 Task: Look for space in Basavakalyān, India from 6th September, 2023 to 18th September, 2023 for 3 adults in price range Rs.6000 to Rs.12000. Place can be entire place with 2 bedrooms having 2 beds and 2 bathrooms. Property type can be house, flat, guest house, hotel. Booking option can be shelf check-in. Required host language is English.
Action: Mouse moved to (429, 90)
Screenshot: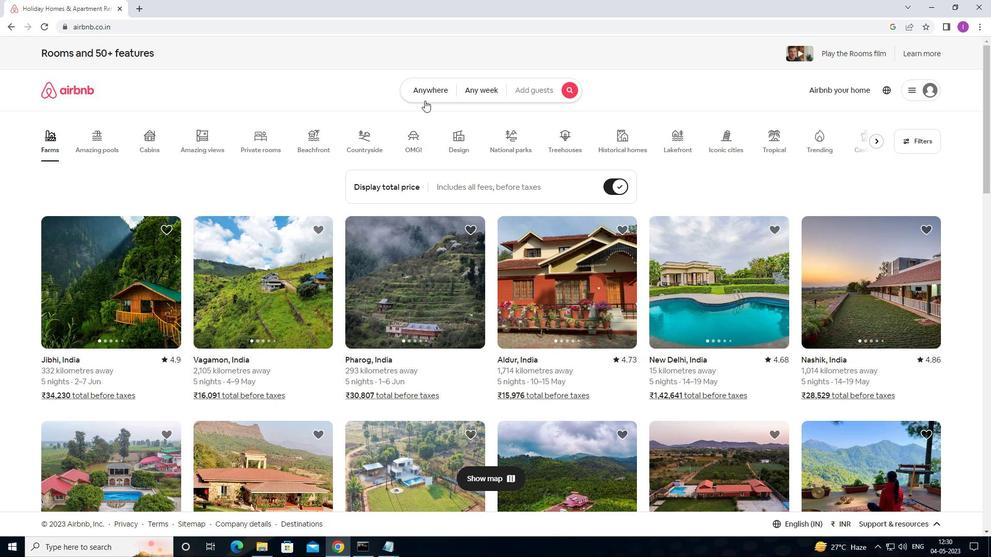 
Action: Mouse pressed left at (429, 90)
Screenshot: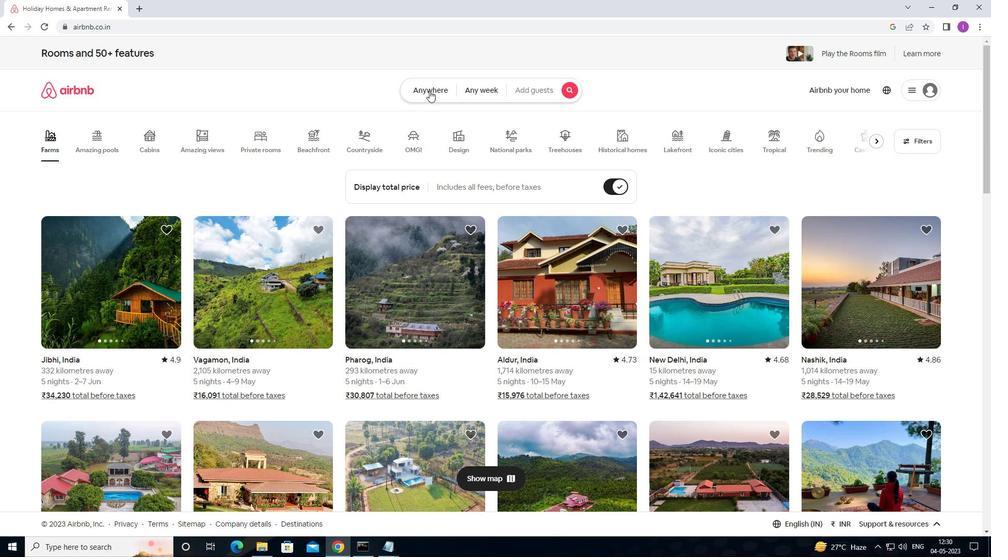 
Action: Mouse moved to (353, 129)
Screenshot: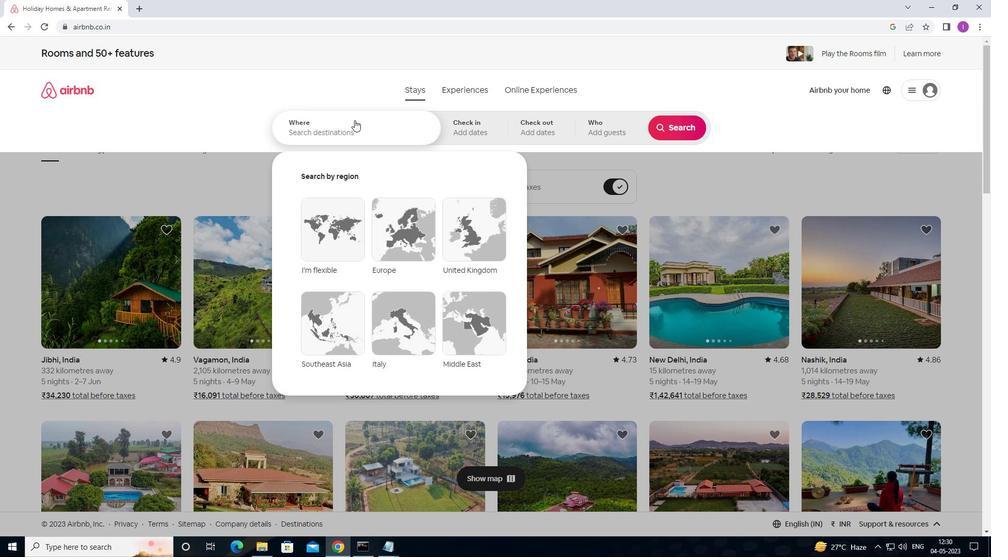 
Action: Mouse pressed left at (353, 129)
Screenshot: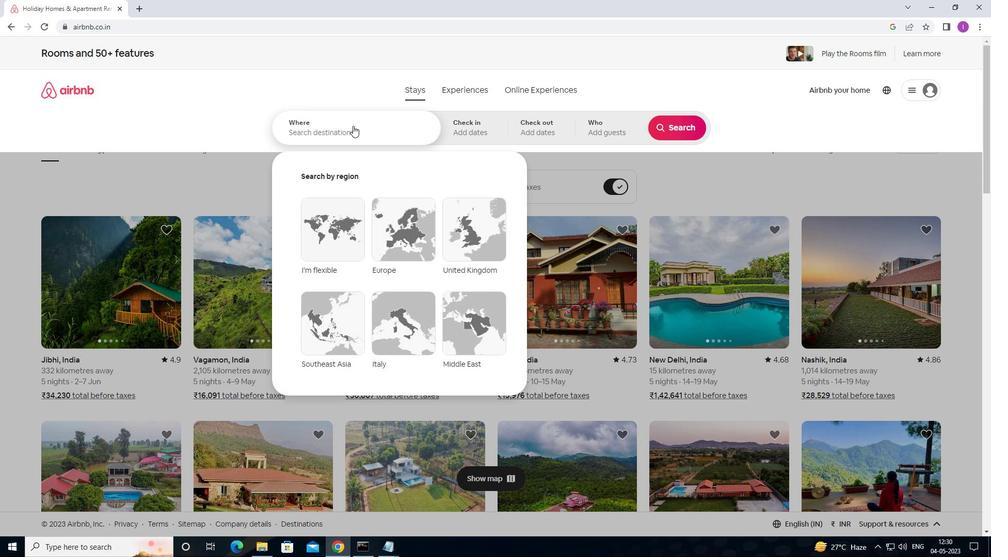 
Action: Mouse moved to (463, 130)
Screenshot: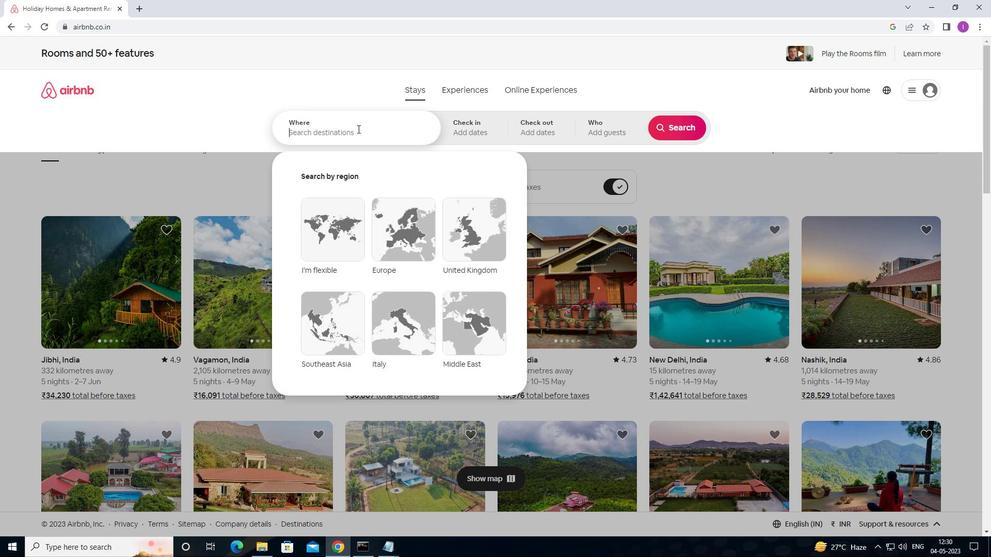 
Action: Key pressed <Key.shift>BASAVAKALYAN,
Screenshot: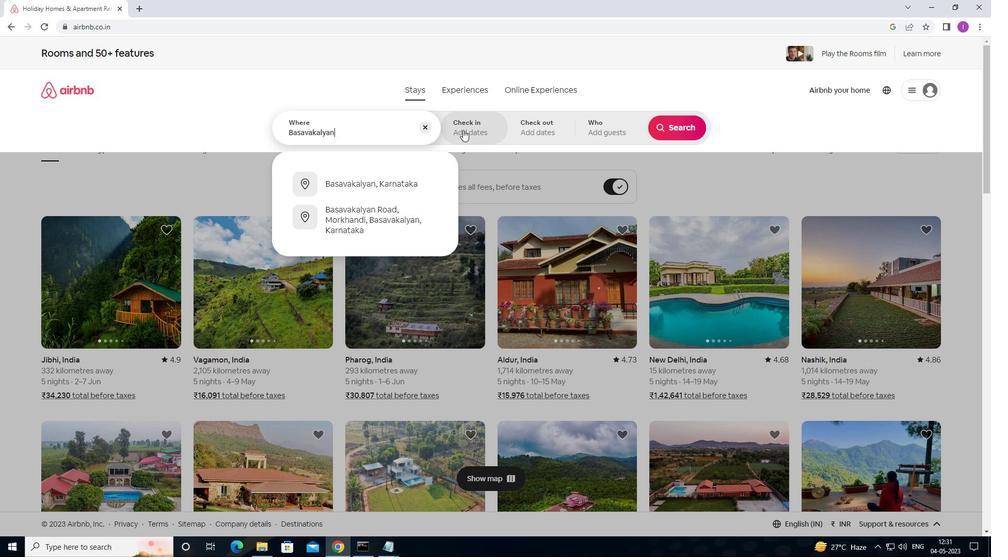 
Action: Mouse moved to (464, 129)
Screenshot: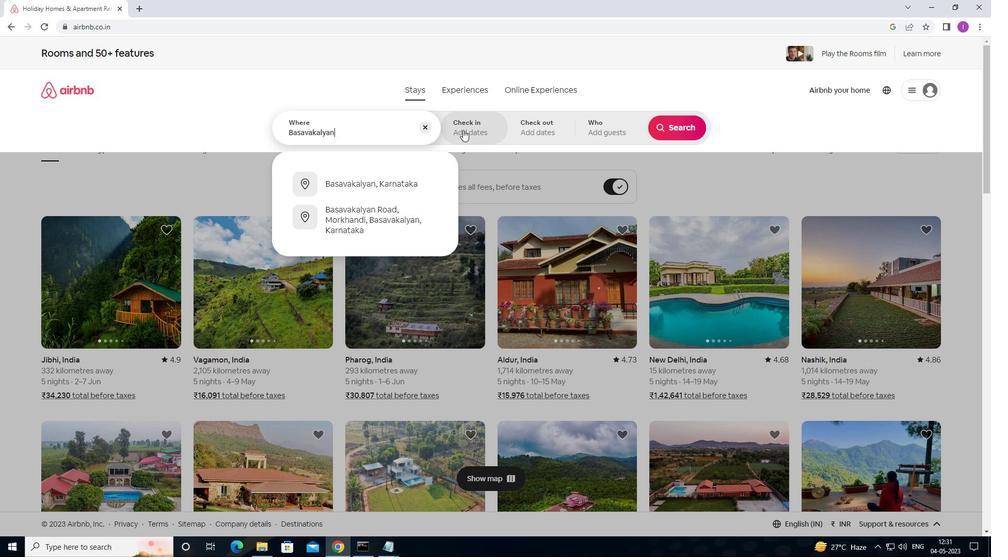 
Action: Key pressed <Key.shift>INDIA
Screenshot: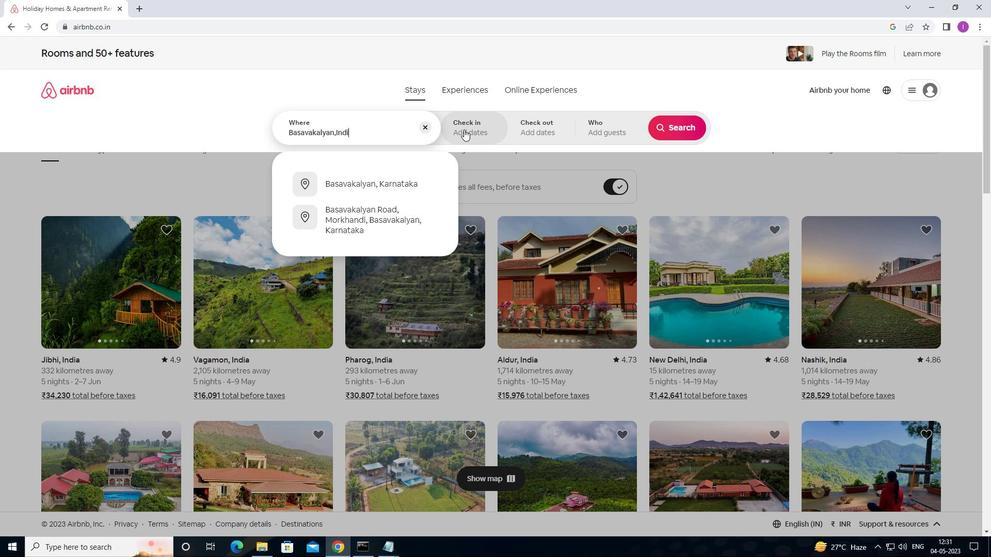 
Action: Mouse moved to (465, 129)
Screenshot: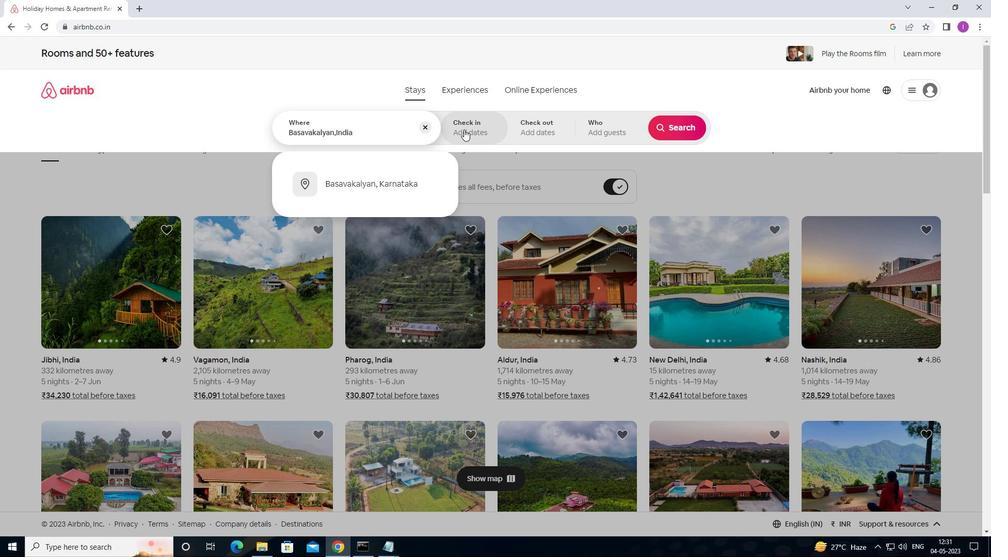 
Action: Mouse pressed left at (465, 129)
Screenshot: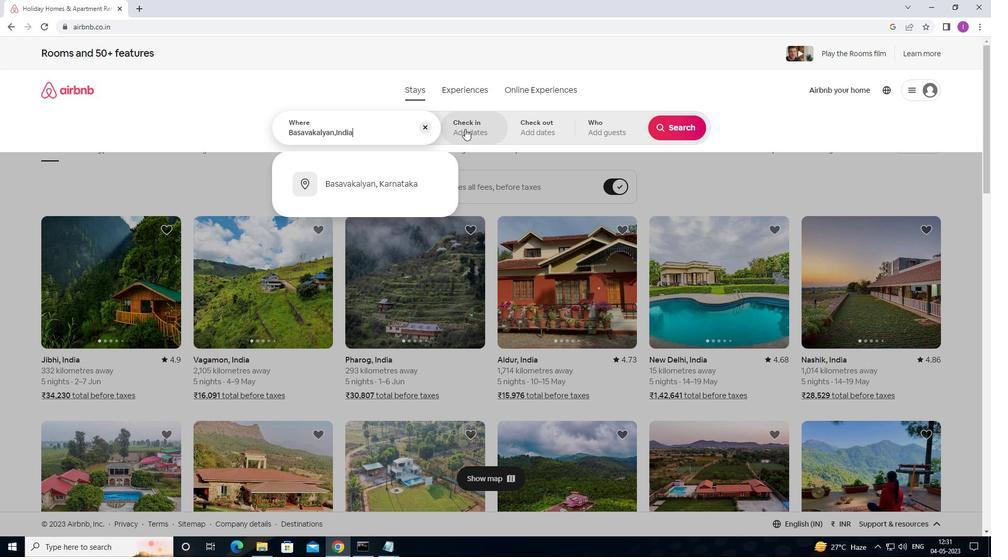 
Action: Mouse moved to (678, 212)
Screenshot: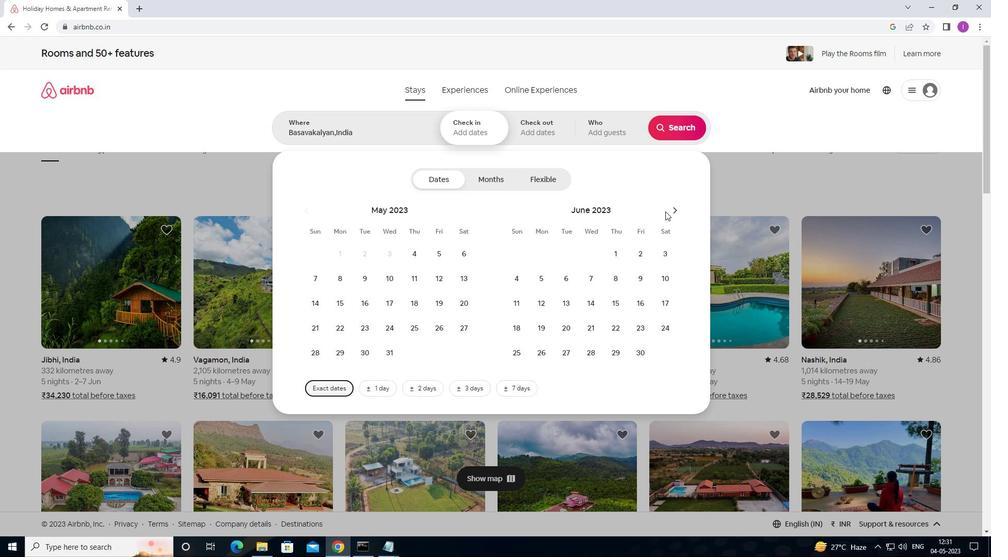 
Action: Mouse pressed left at (678, 212)
Screenshot: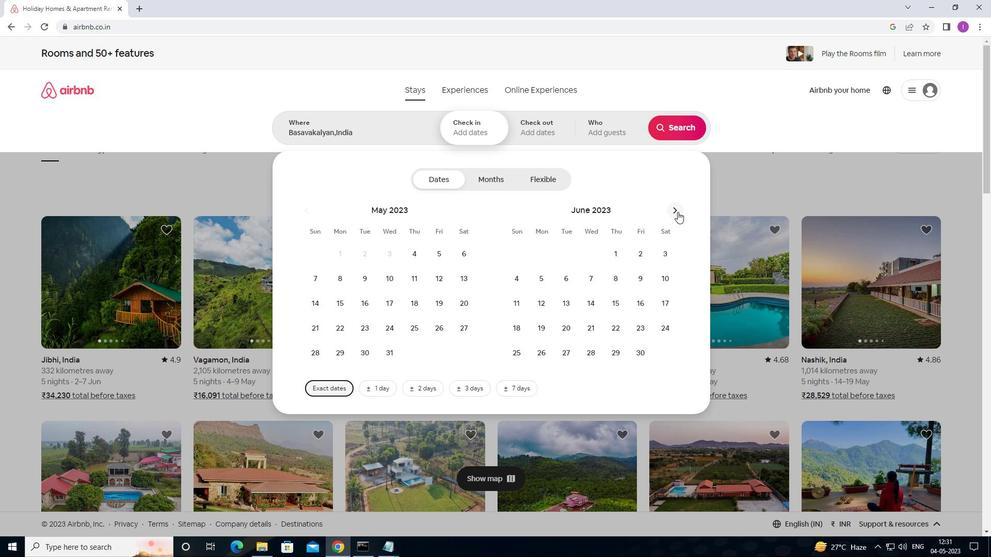
Action: Mouse pressed left at (678, 212)
Screenshot: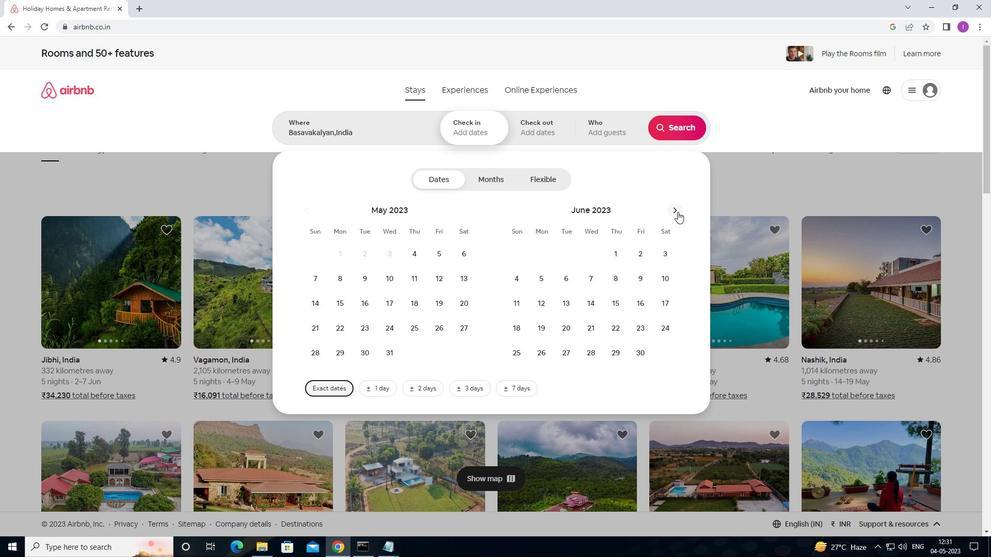 
Action: Mouse pressed left at (678, 212)
Screenshot: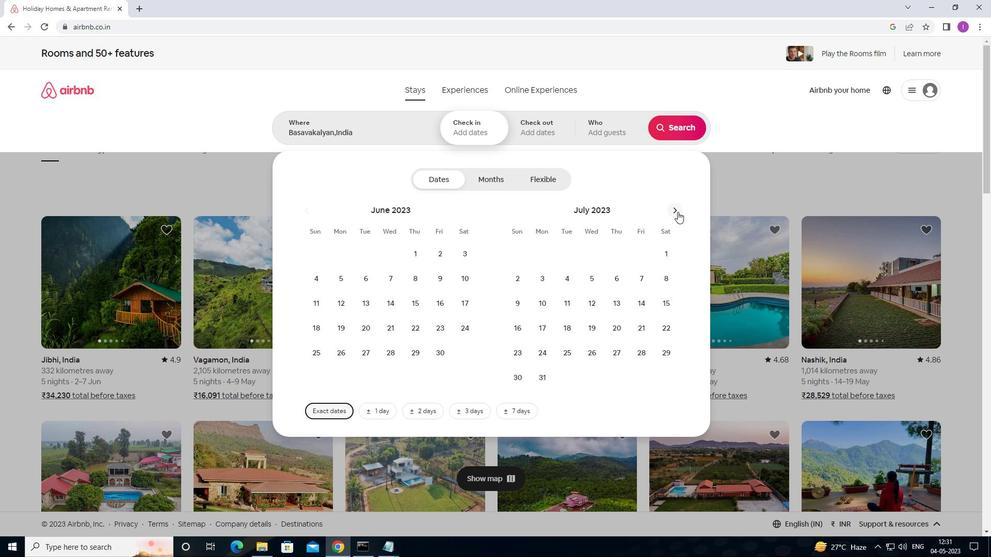 
Action: Mouse moved to (595, 285)
Screenshot: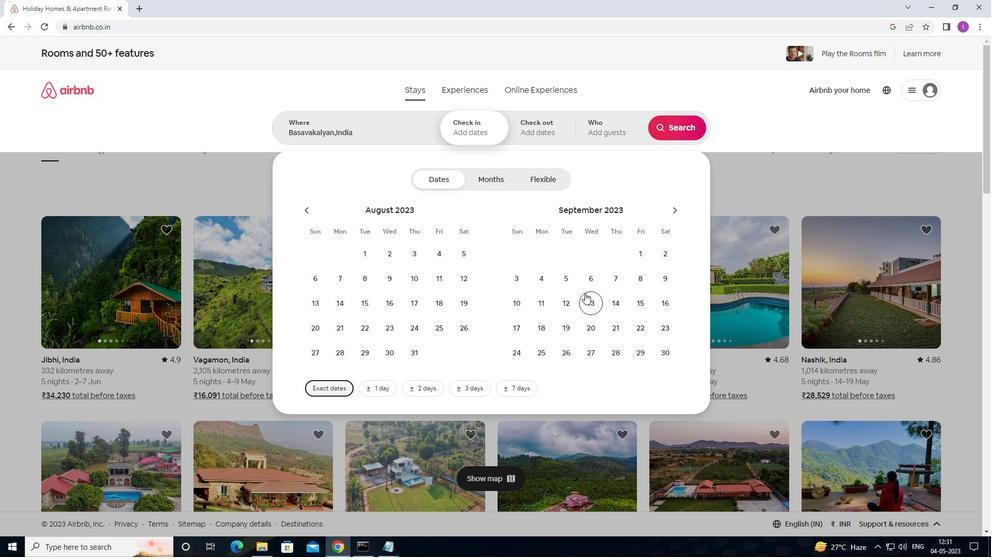 
Action: Mouse pressed left at (595, 285)
Screenshot: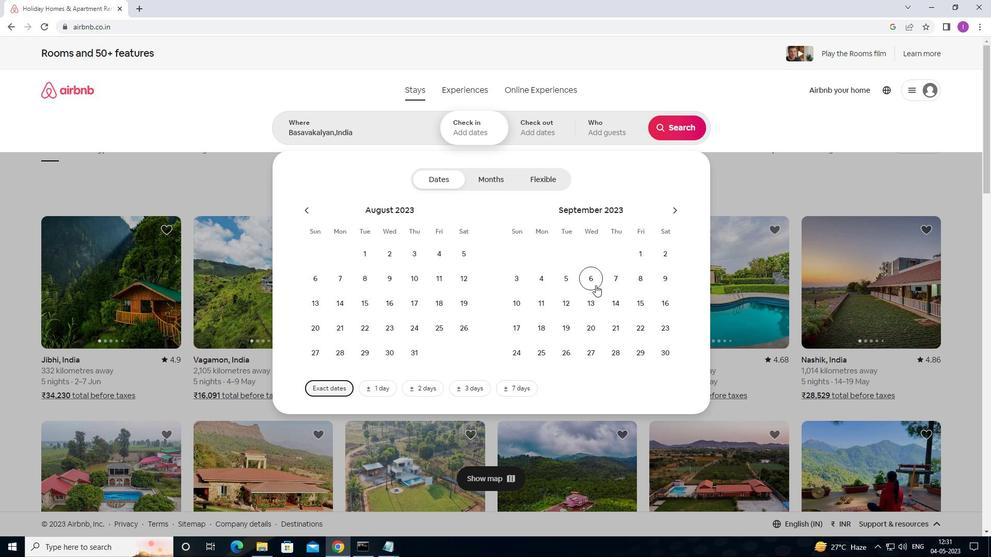 
Action: Mouse moved to (544, 332)
Screenshot: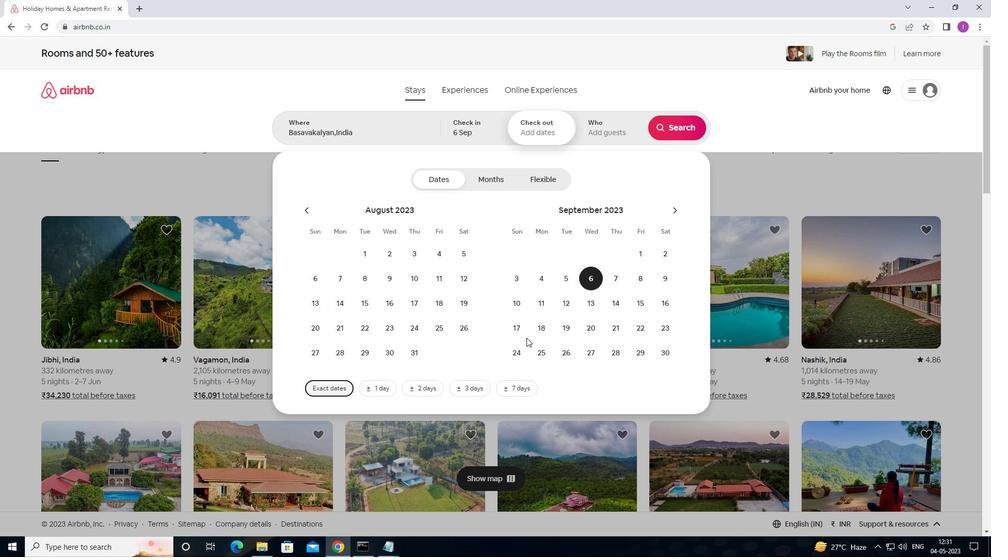 
Action: Mouse pressed left at (544, 332)
Screenshot: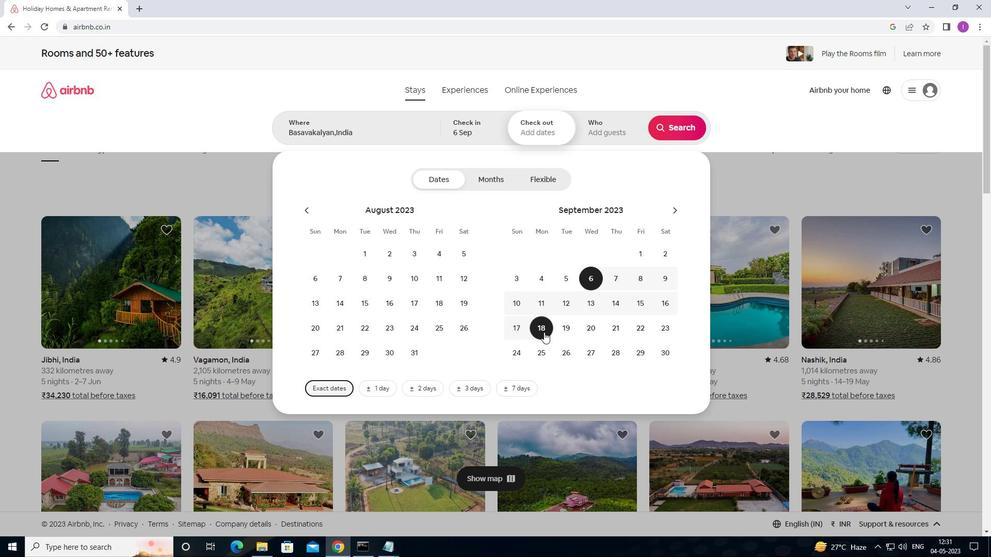 
Action: Mouse moved to (631, 129)
Screenshot: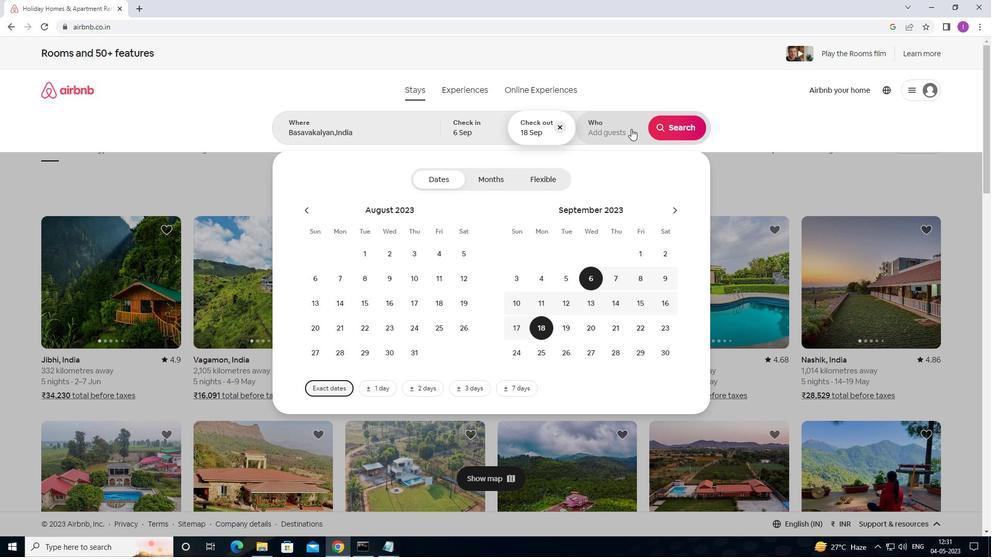 
Action: Mouse pressed left at (631, 129)
Screenshot: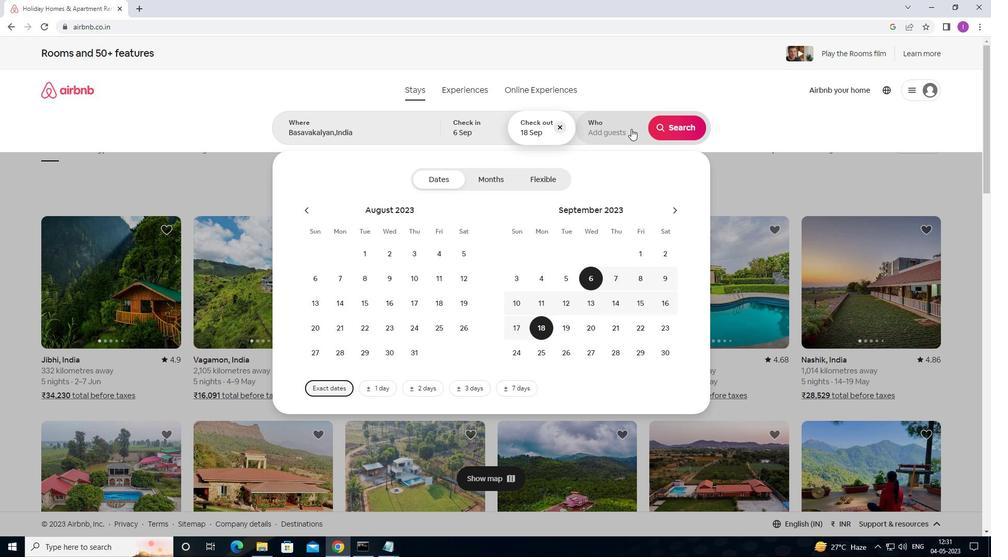 
Action: Mouse moved to (684, 175)
Screenshot: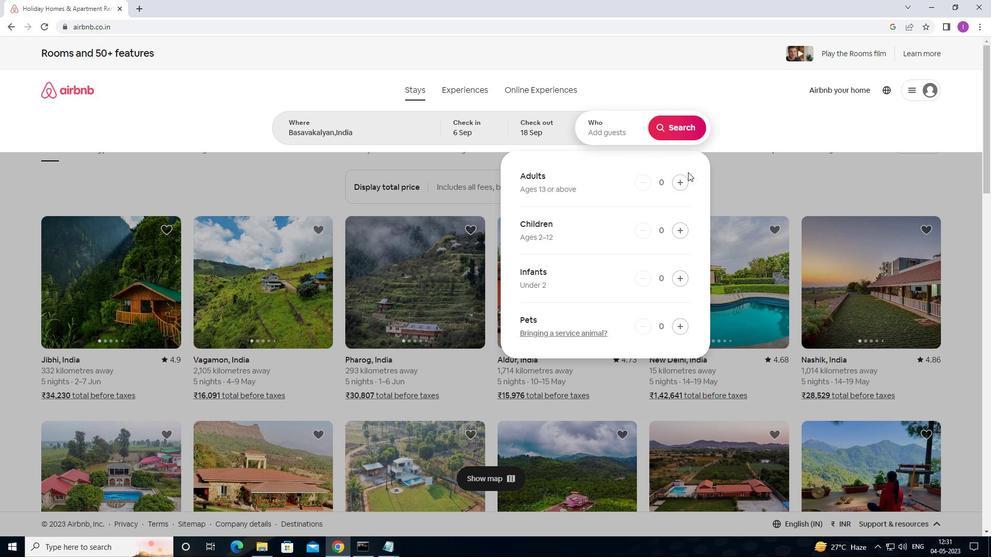 
Action: Mouse pressed left at (684, 175)
Screenshot: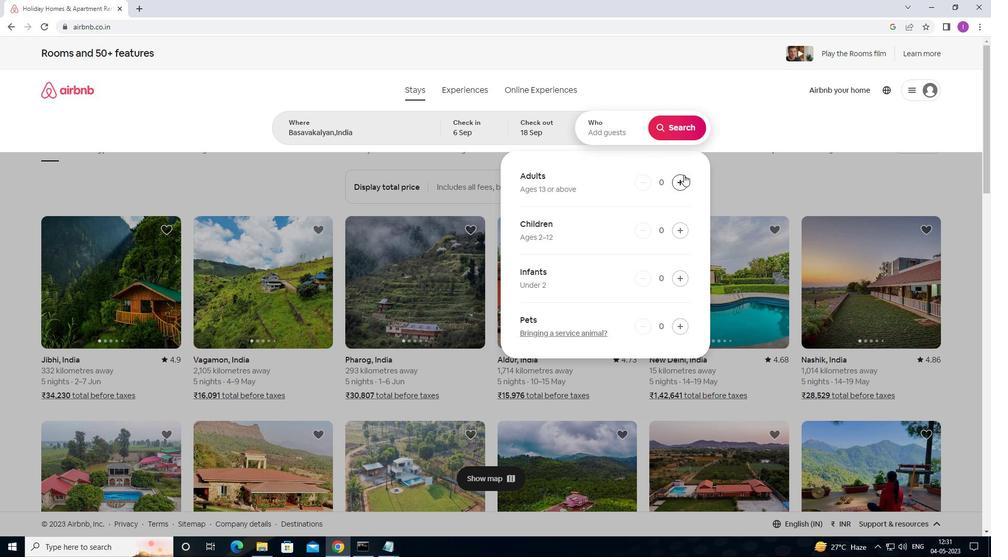 
Action: Mouse pressed left at (684, 175)
Screenshot: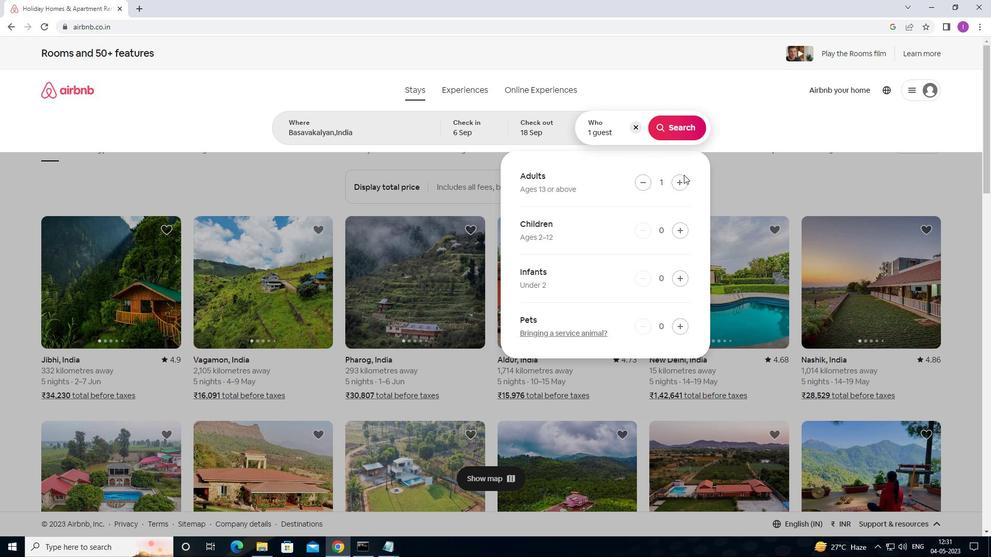 
Action: Mouse moved to (678, 182)
Screenshot: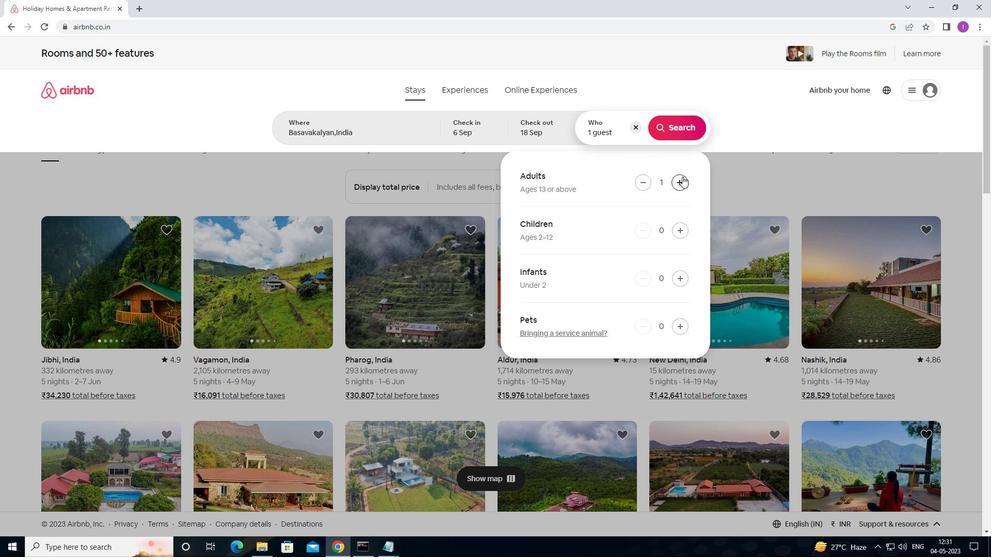 
Action: Mouse pressed left at (678, 182)
Screenshot: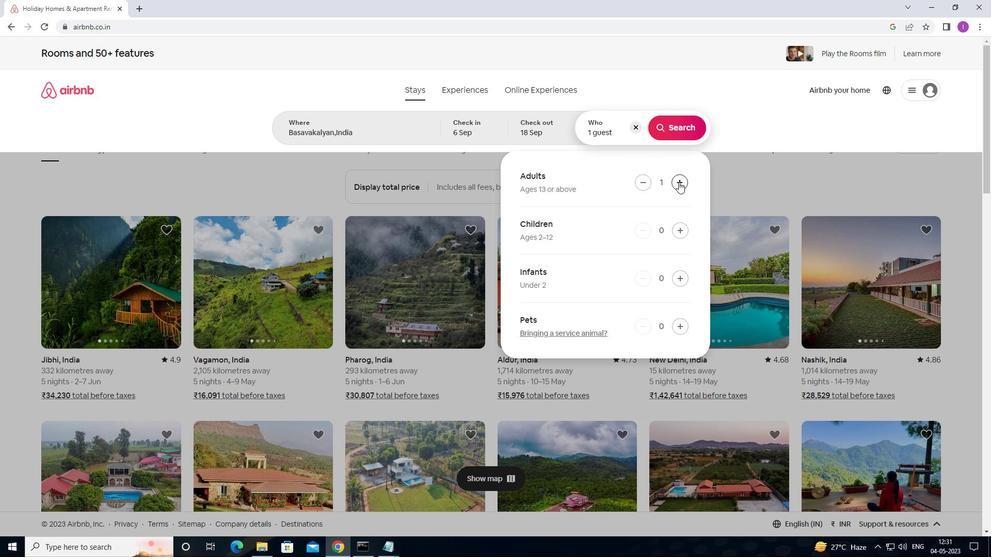 
Action: Mouse pressed left at (678, 182)
Screenshot: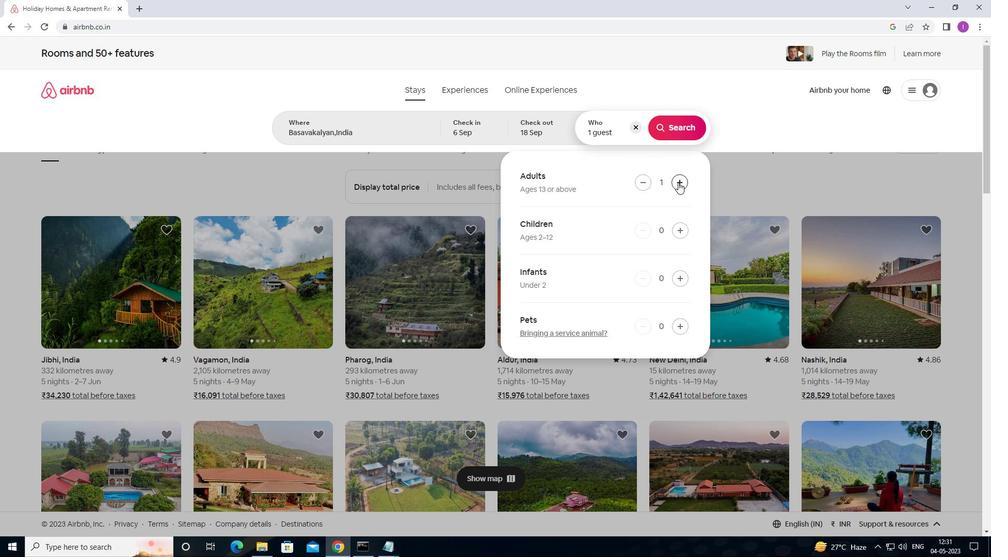 
Action: Mouse moved to (686, 134)
Screenshot: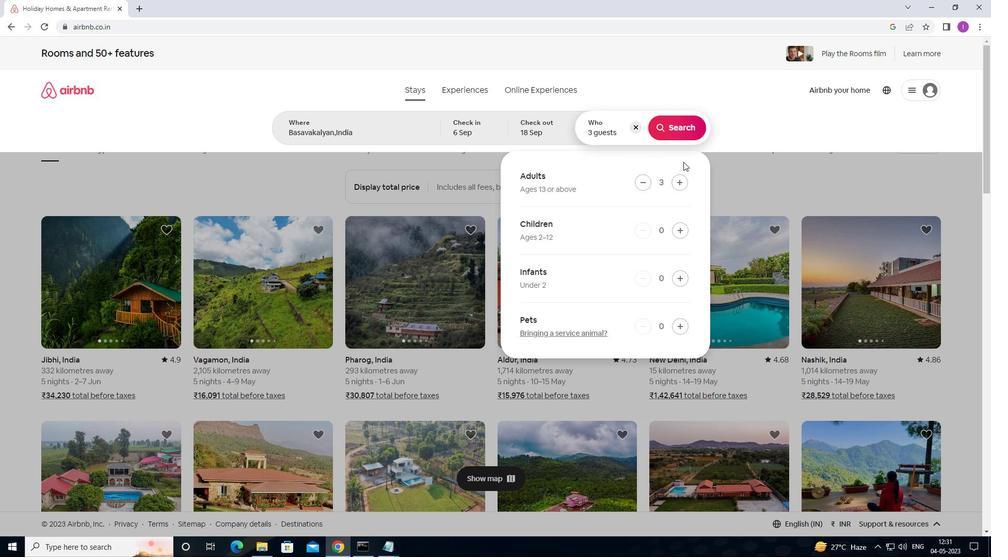 
Action: Mouse pressed left at (686, 134)
Screenshot: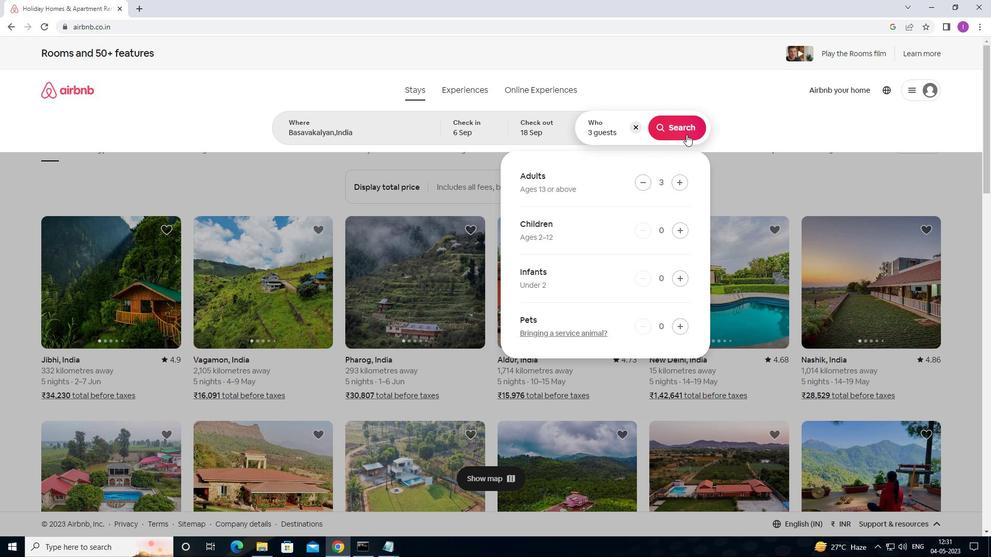
Action: Mouse moved to (952, 98)
Screenshot: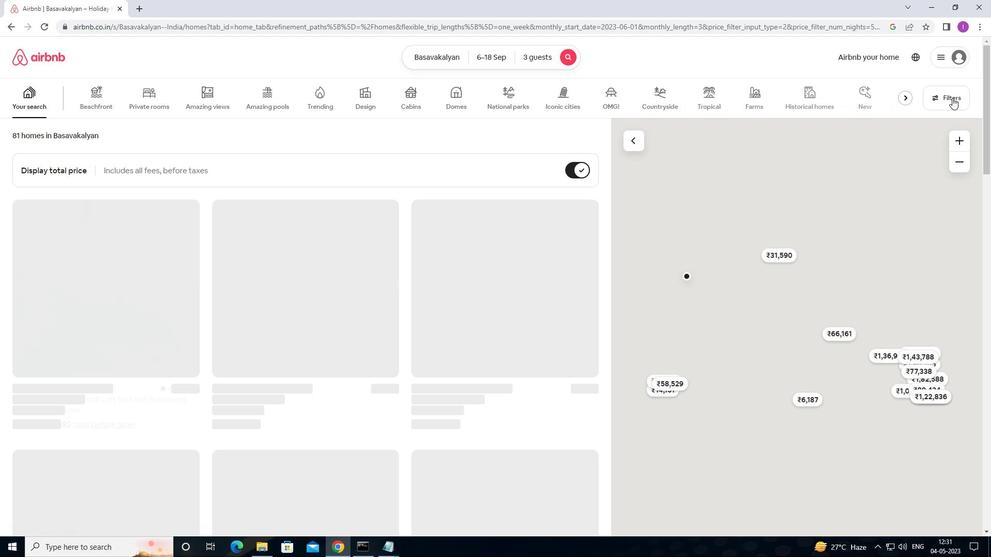 
Action: Mouse pressed left at (952, 98)
Screenshot: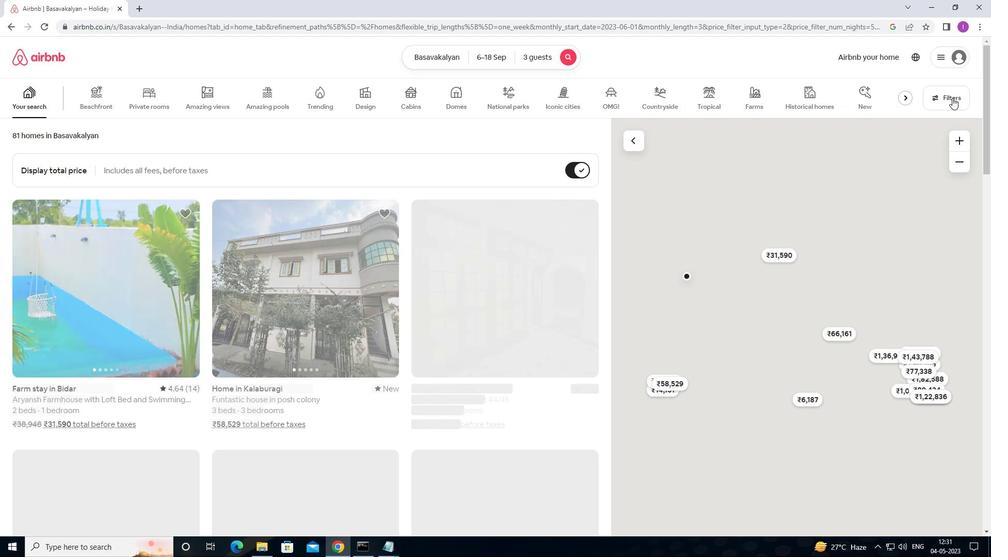 
Action: Mouse moved to (380, 225)
Screenshot: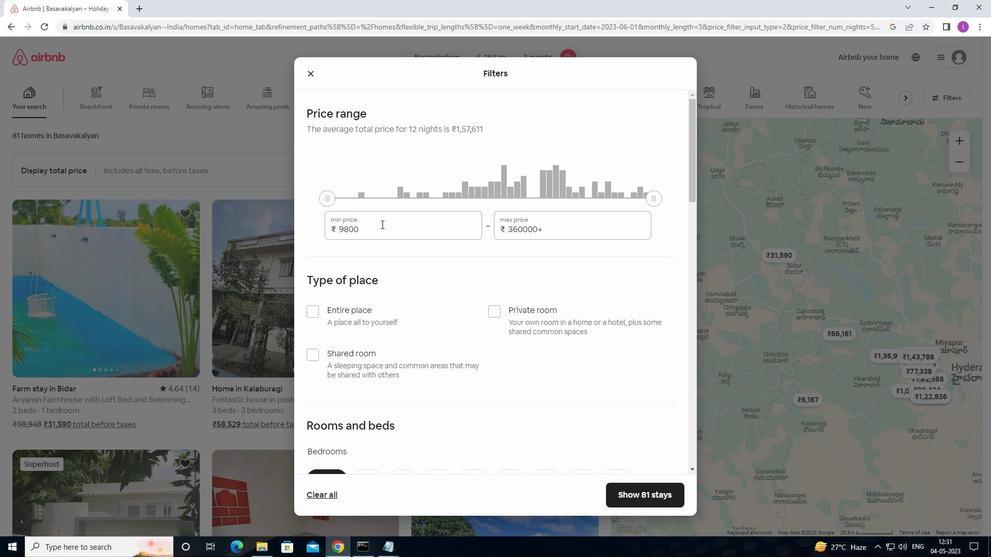 
Action: Mouse pressed left at (380, 225)
Screenshot: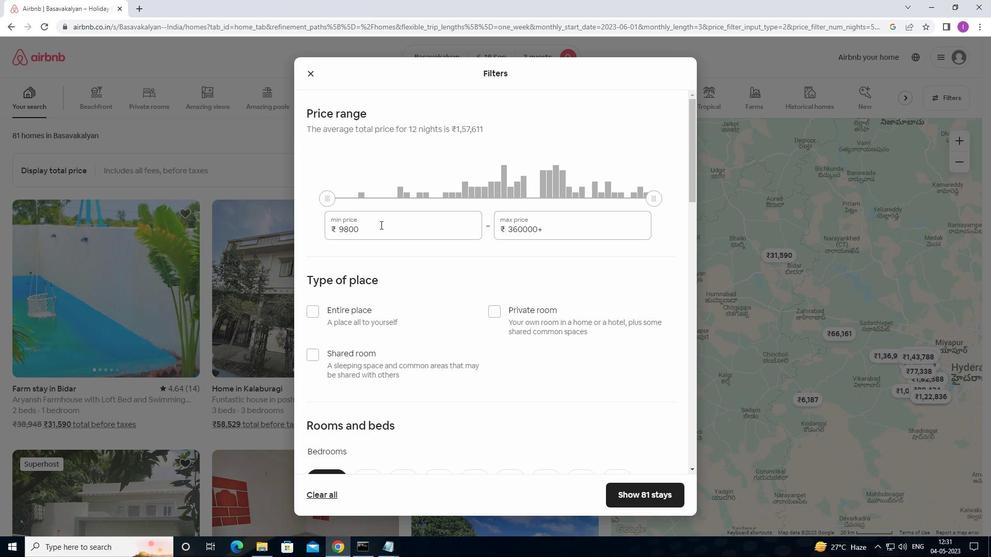
Action: Mouse moved to (388, 255)
Screenshot: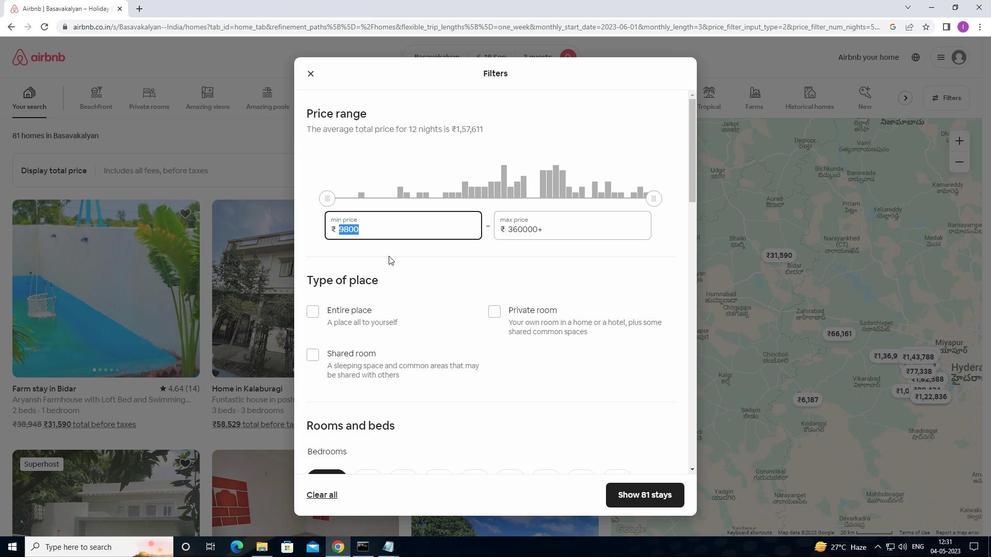 
Action: Key pressed 6000
Screenshot: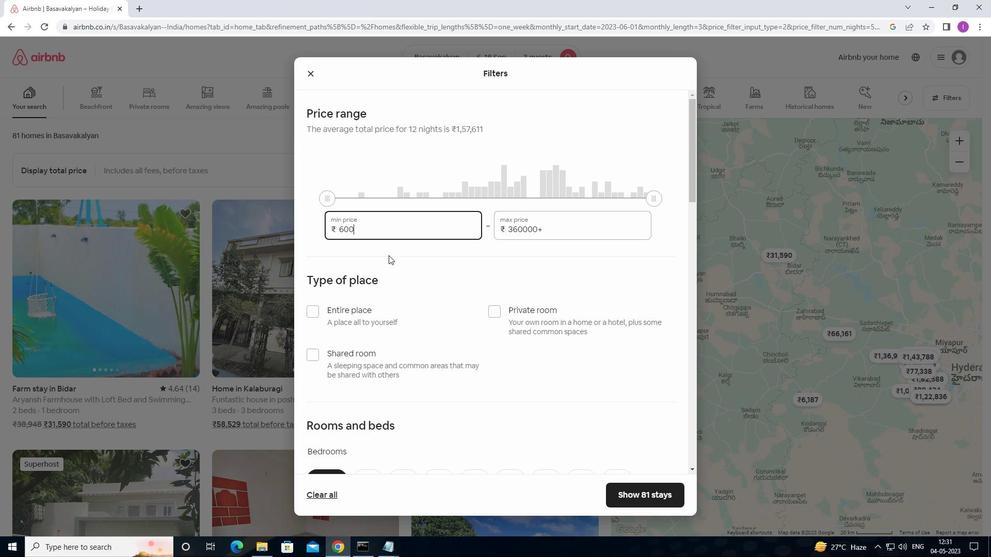 
Action: Mouse moved to (570, 229)
Screenshot: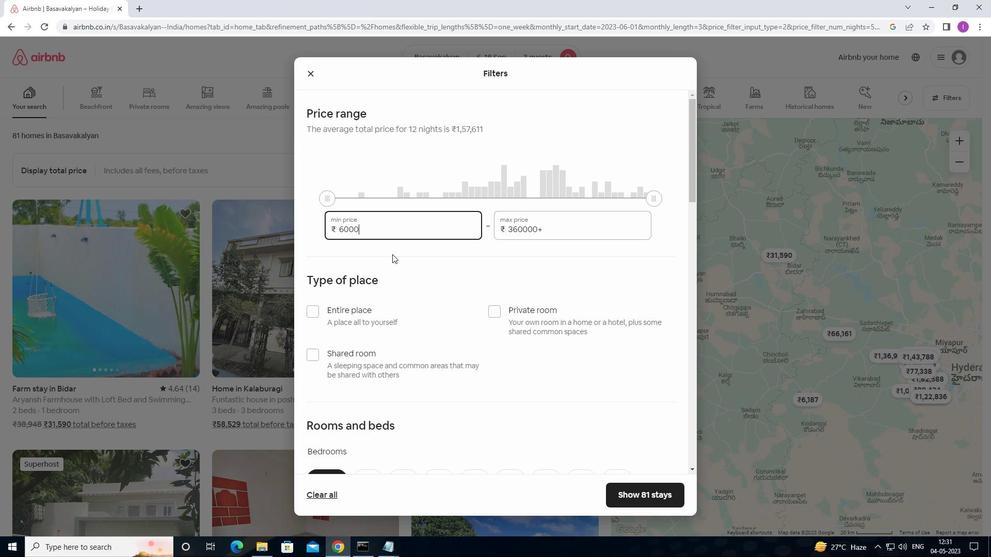 
Action: Mouse pressed left at (570, 229)
Screenshot: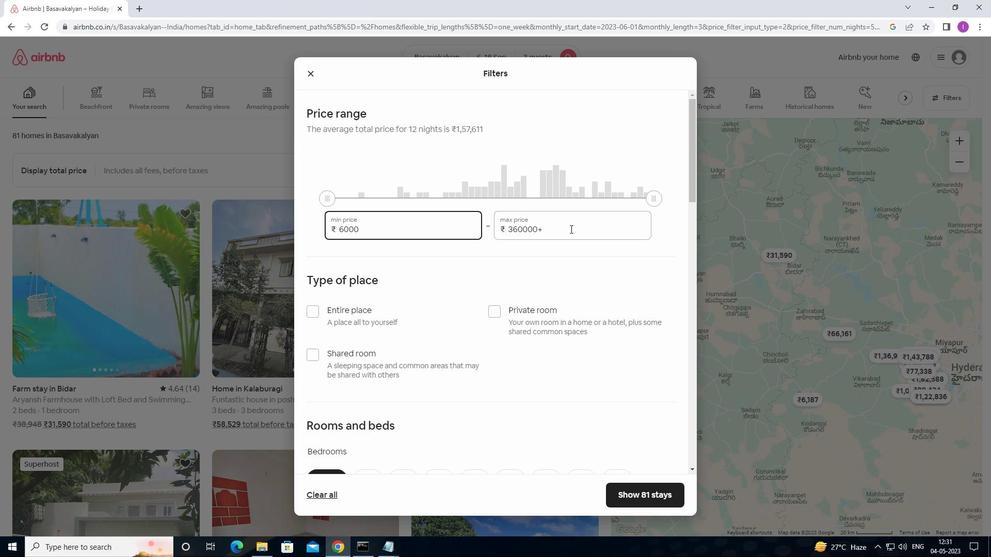 
Action: Mouse moved to (544, 222)
Screenshot: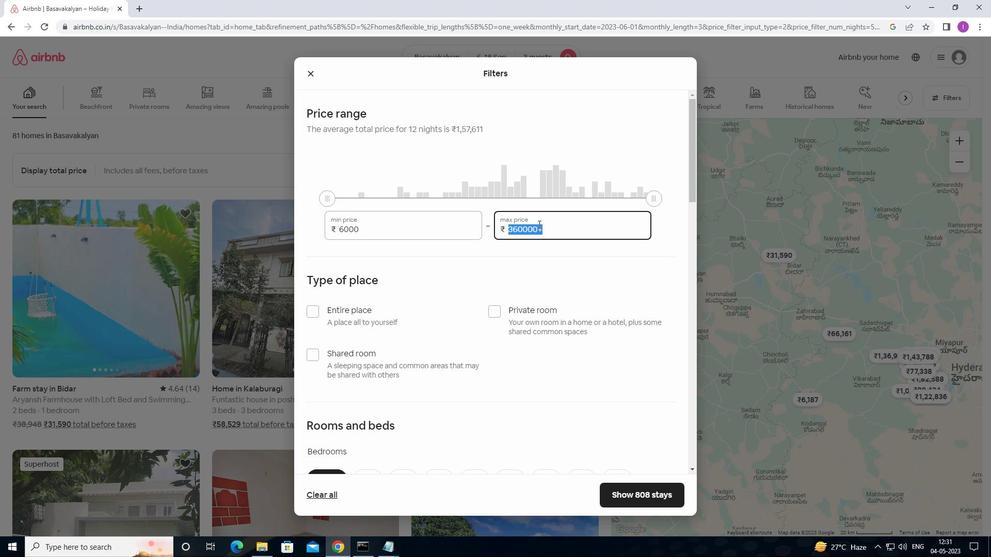 
Action: Key pressed 12
Screenshot: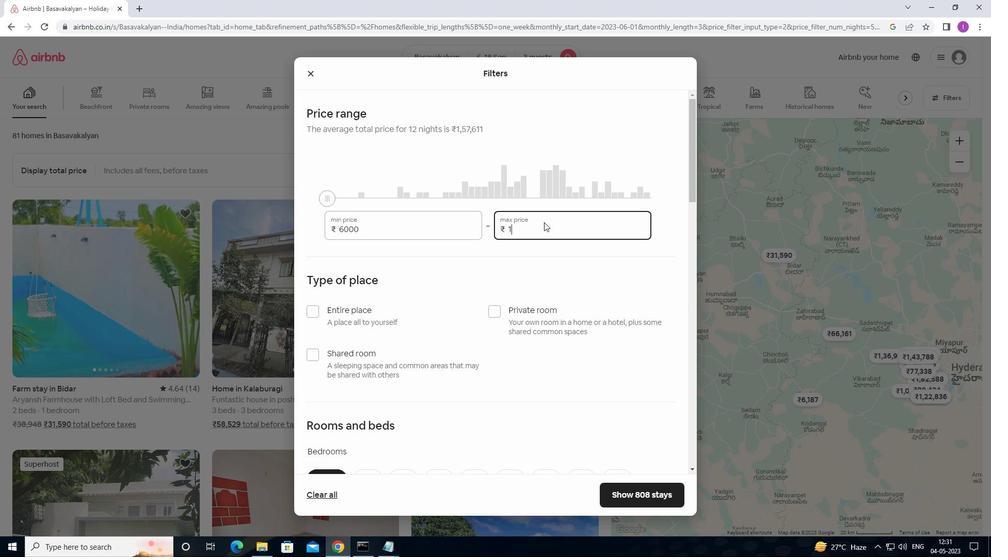 
Action: Mouse moved to (544, 224)
Screenshot: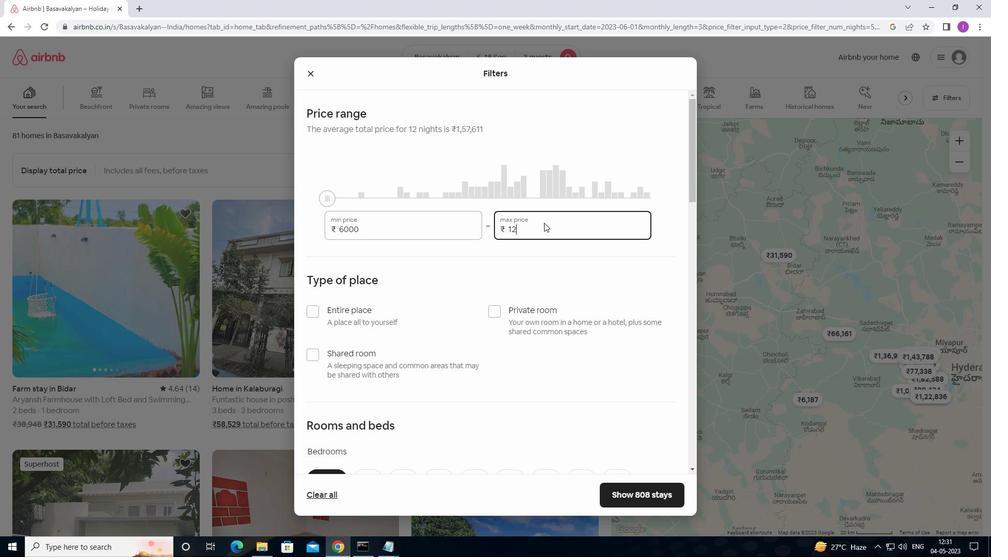 
Action: Key pressed 0
Screenshot: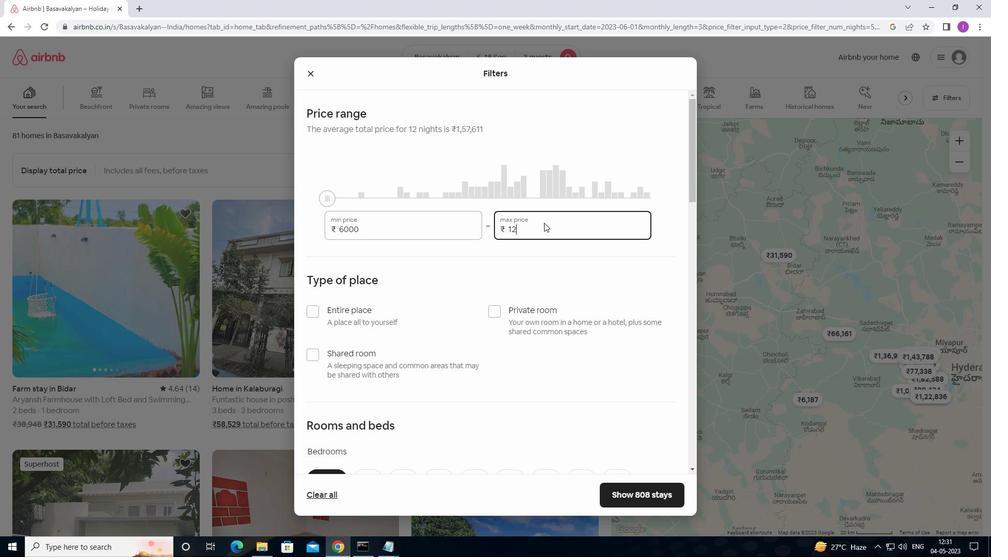 
Action: Mouse moved to (544, 225)
Screenshot: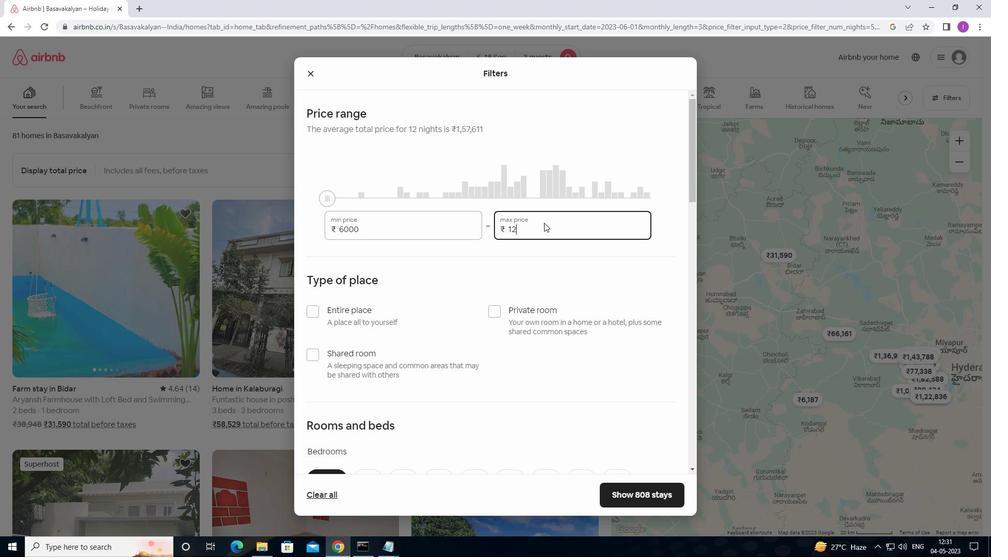 
Action: Key pressed 000
Screenshot: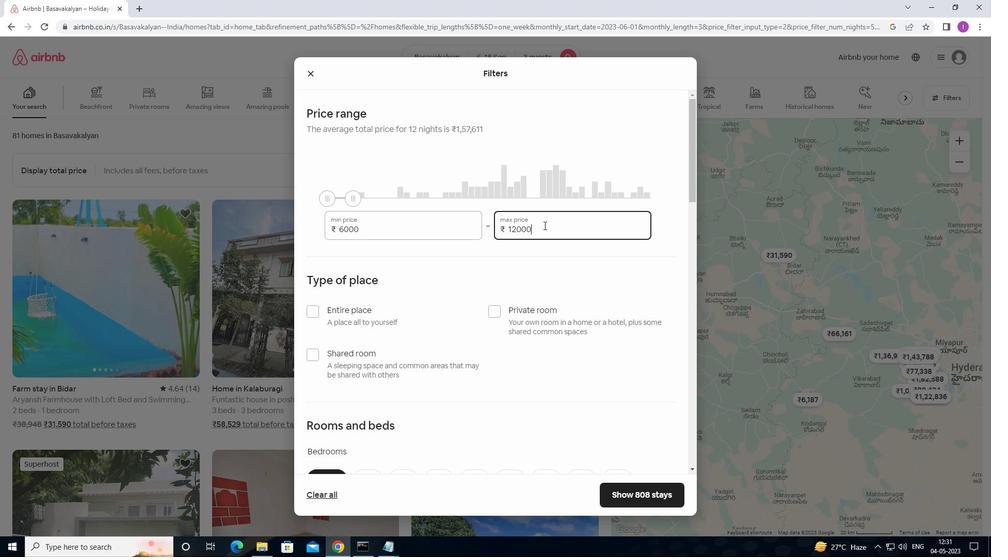 
Action: Mouse moved to (544, 229)
Screenshot: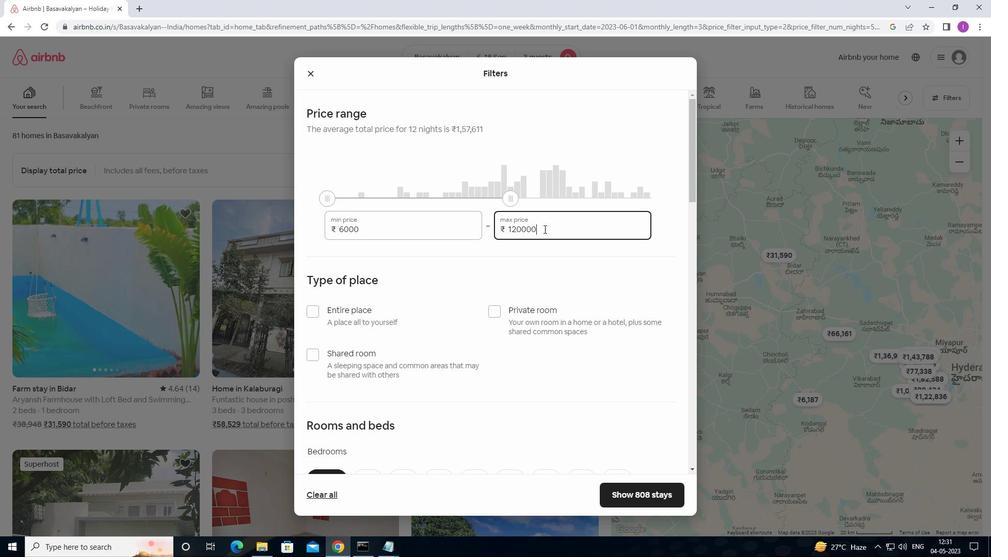 
Action: Key pressed <Key.backspace>
Screenshot: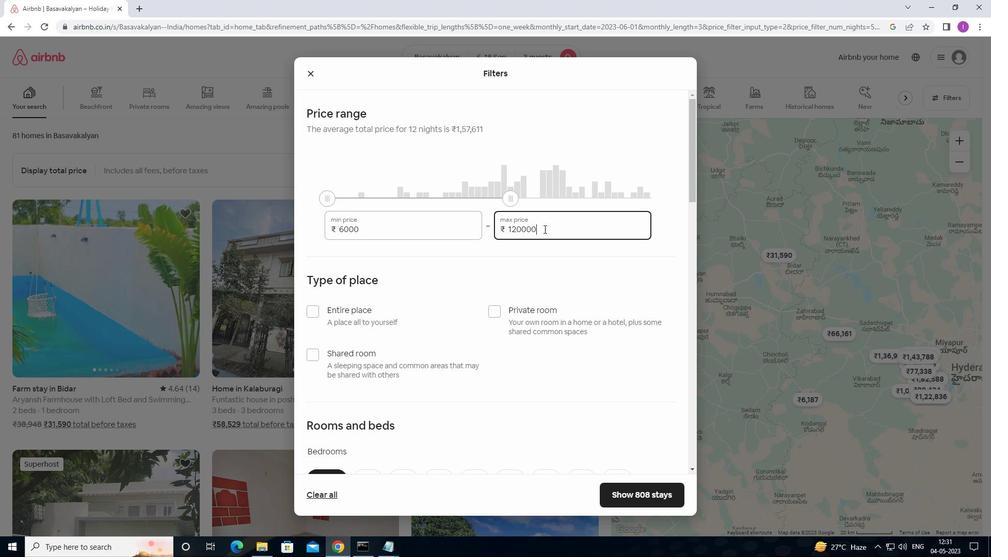 
Action: Mouse moved to (479, 301)
Screenshot: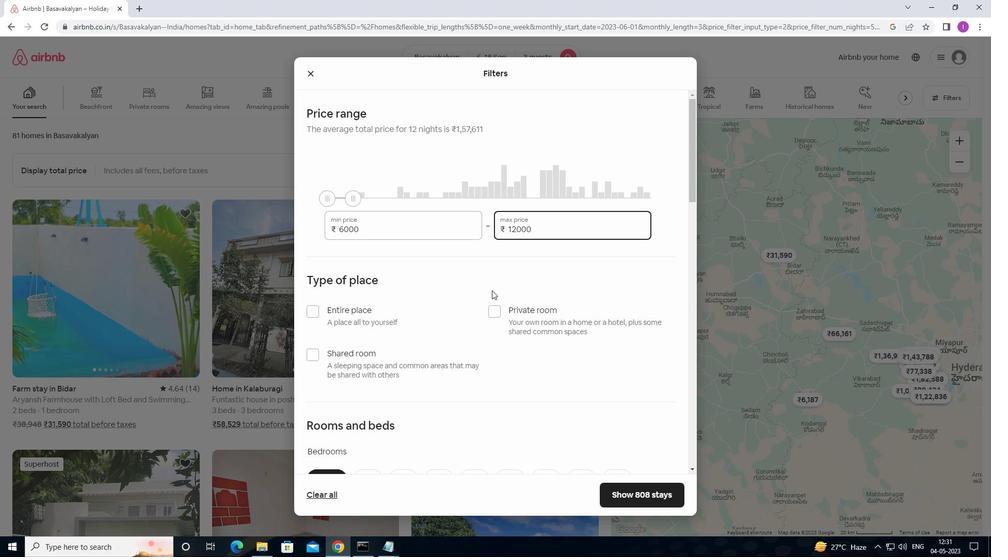
Action: Mouse scrolled (479, 300) with delta (0, 0)
Screenshot: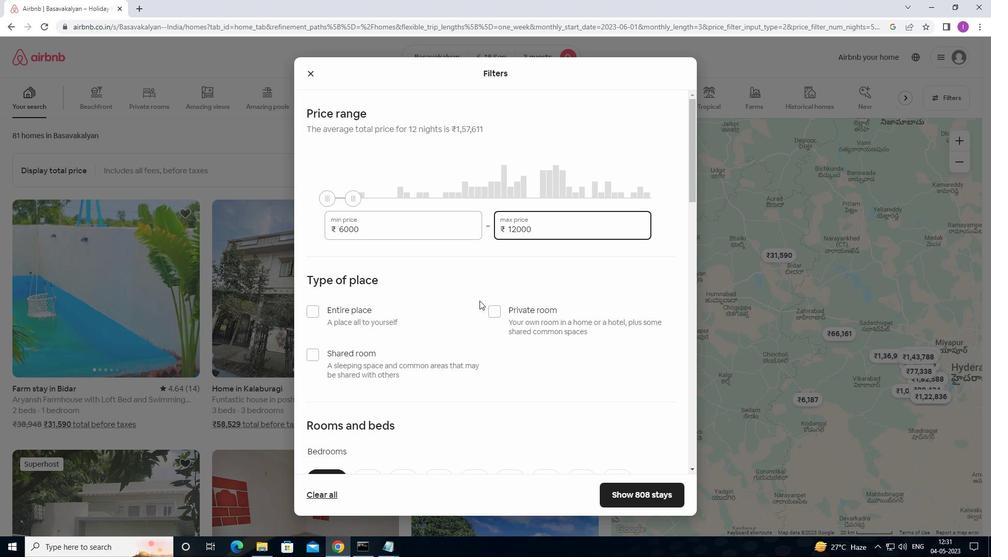 
Action: Mouse moved to (479, 301)
Screenshot: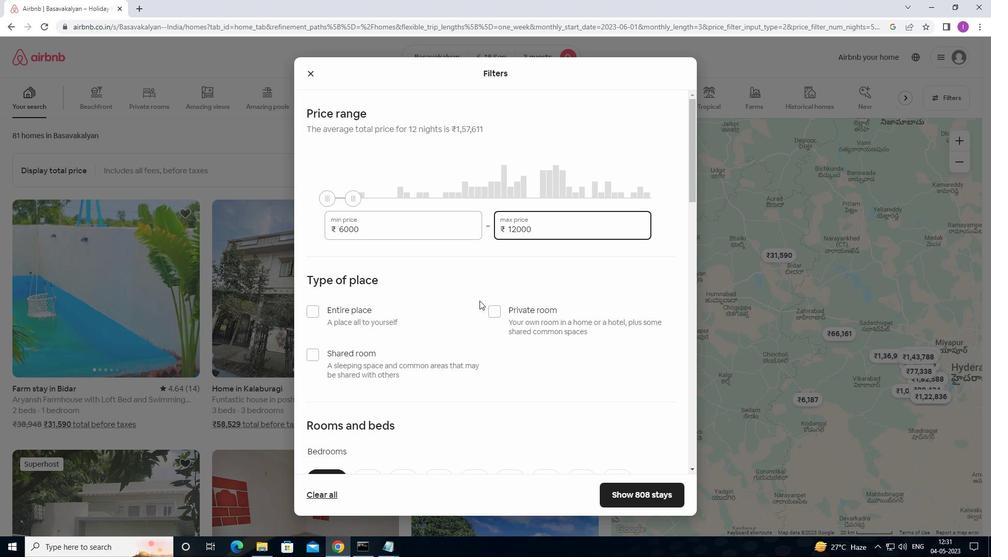 
Action: Mouse scrolled (479, 301) with delta (0, 0)
Screenshot: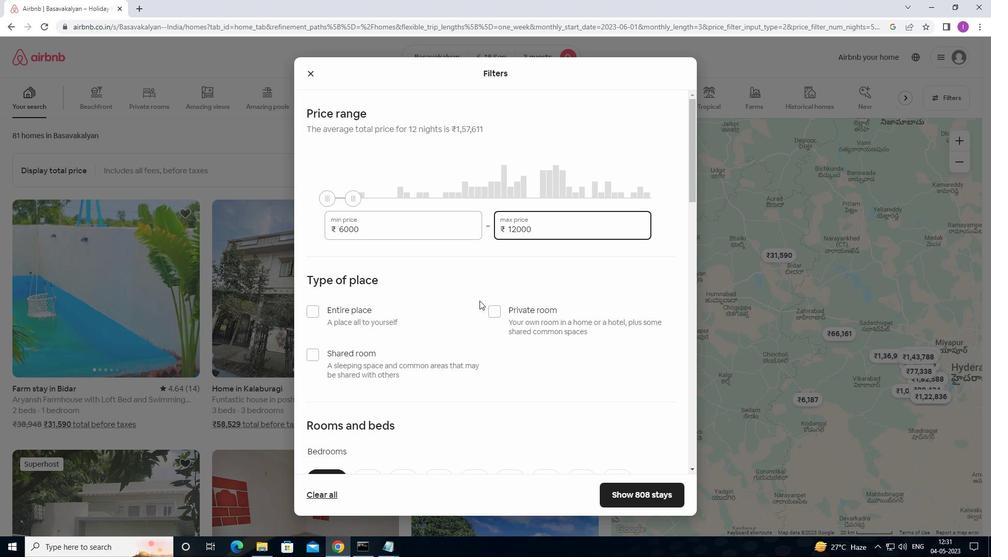 
Action: Mouse moved to (310, 211)
Screenshot: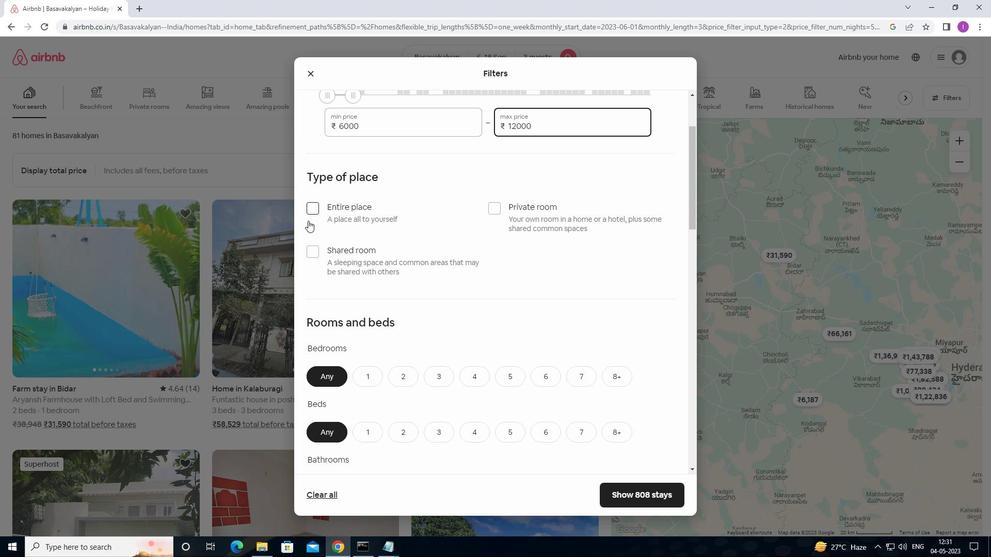 
Action: Mouse pressed left at (310, 211)
Screenshot: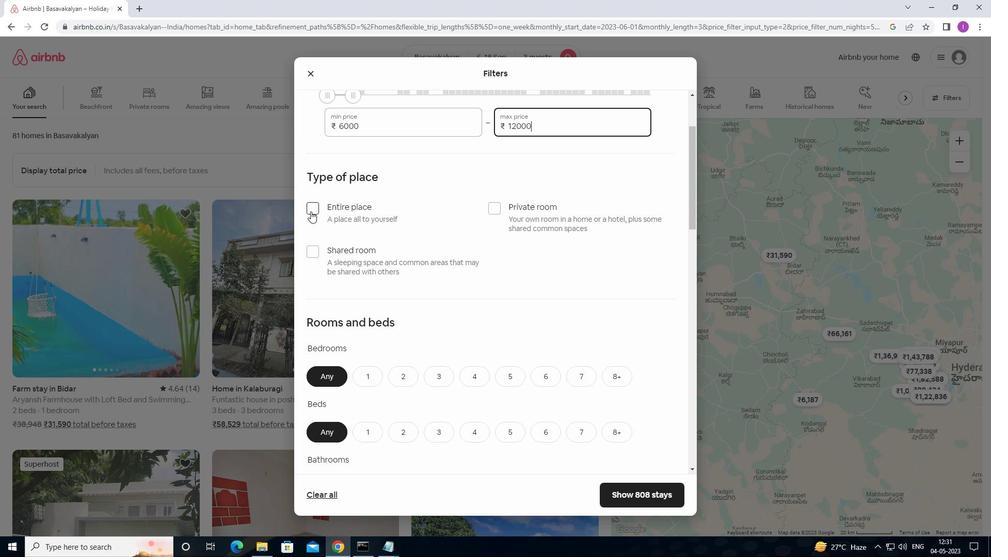 
Action: Mouse moved to (399, 282)
Screenshot: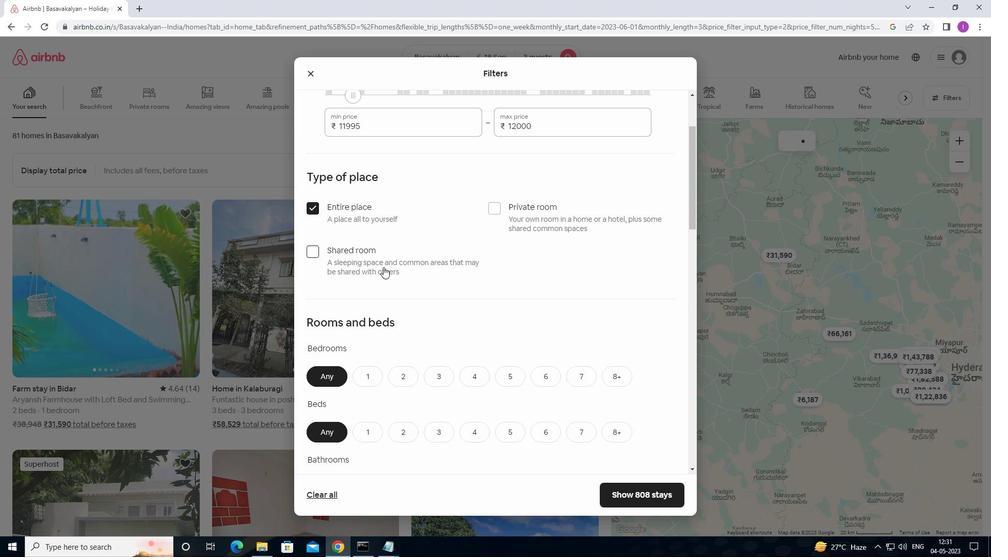 
Action: Mouse scrolled (399, 282) with delta (0, 0)
Screenshot: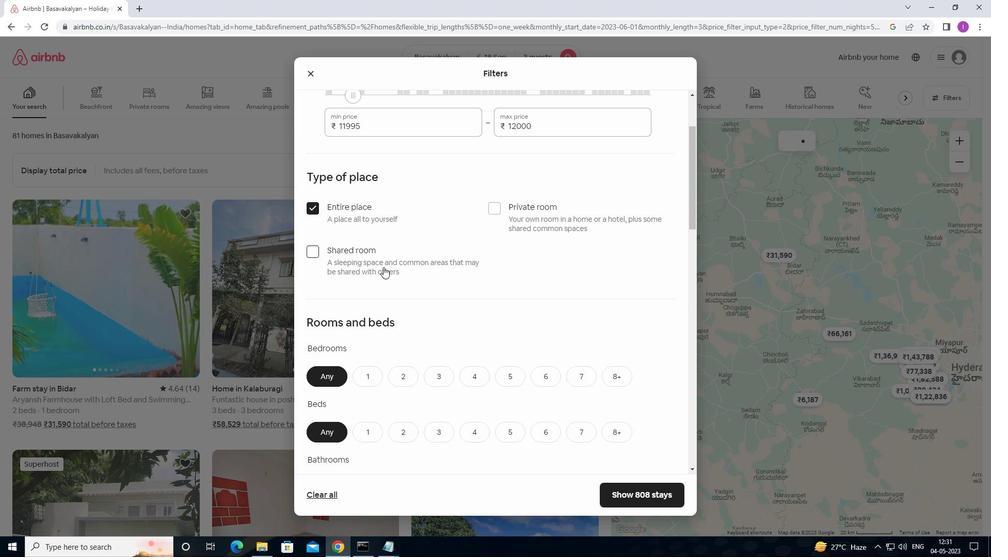 
Action: Mouse moved to (401, 285)
Screenshot: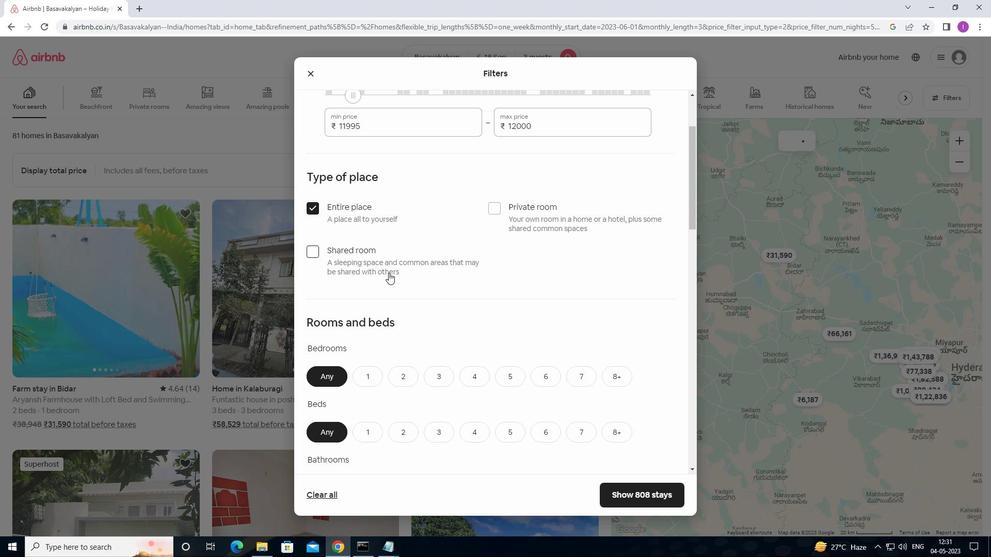 
Action: Mouse scrolled (401, 284) with delta (0, 0)
Screenshot: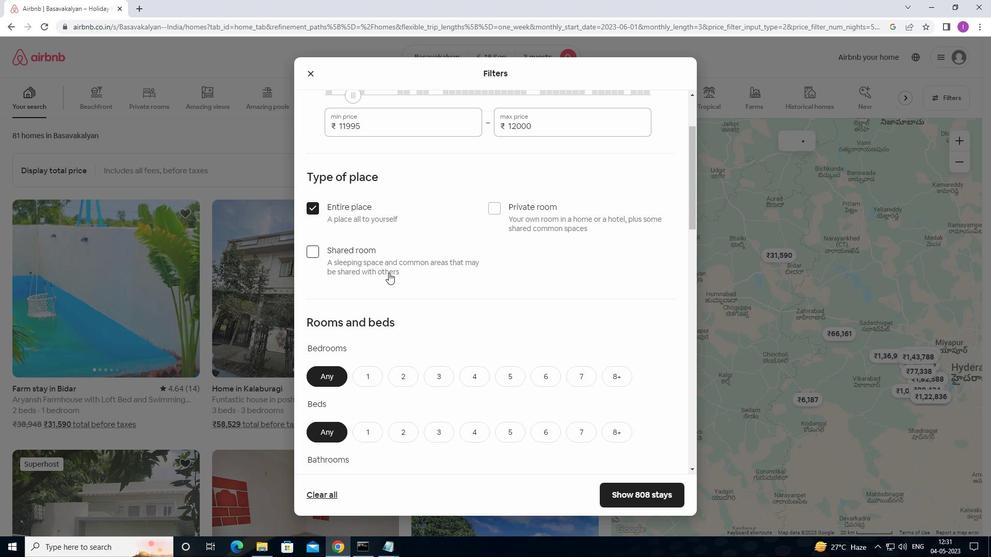 
Action: Mouse scrolled (401, 284) with delta (0, 0)
Screenshot: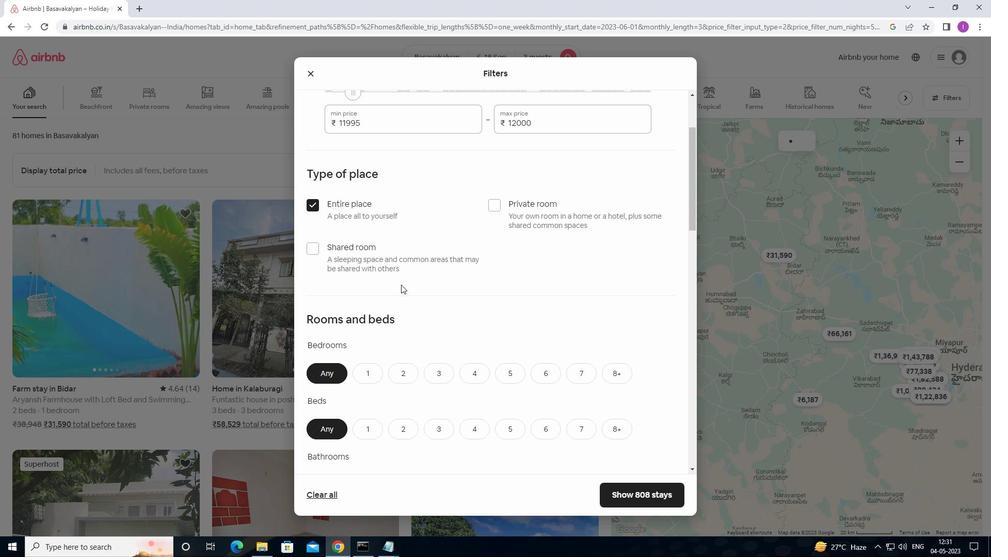 
Action: Mouse moved to (398, 222)
Screenshot: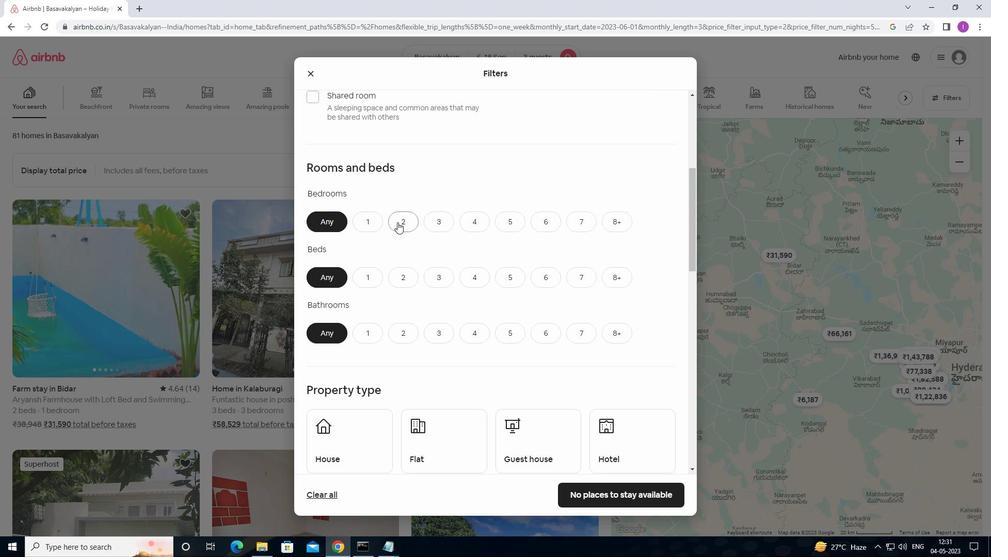
Action: Mouse pressed left at (398, 222)
Screenshot: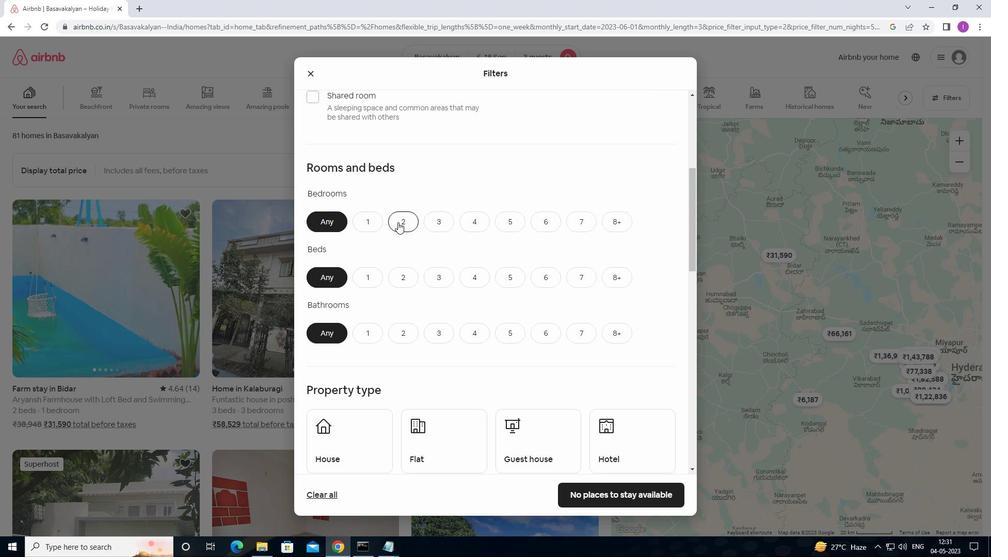 
Action: Mouse moved to (407, 283)
Screenshot: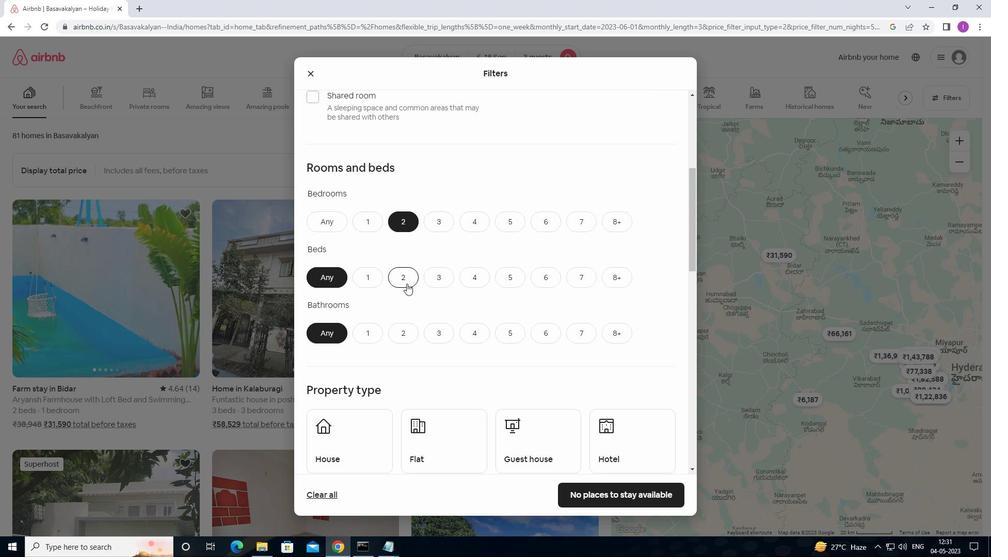 
Action: Mouse pressed left at (407, 283)
Screenshot: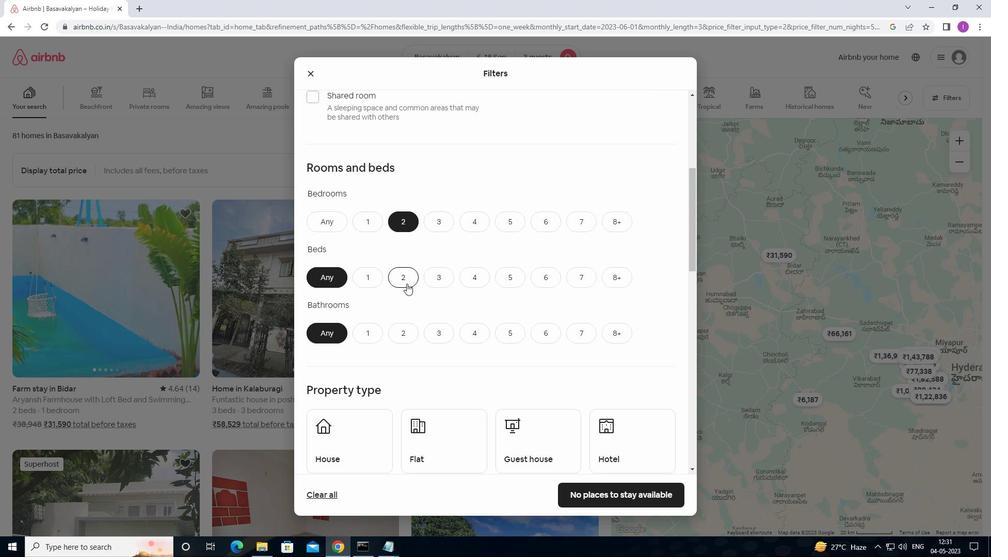 
Action: Mouse moved to (399, 337)
Screenshot: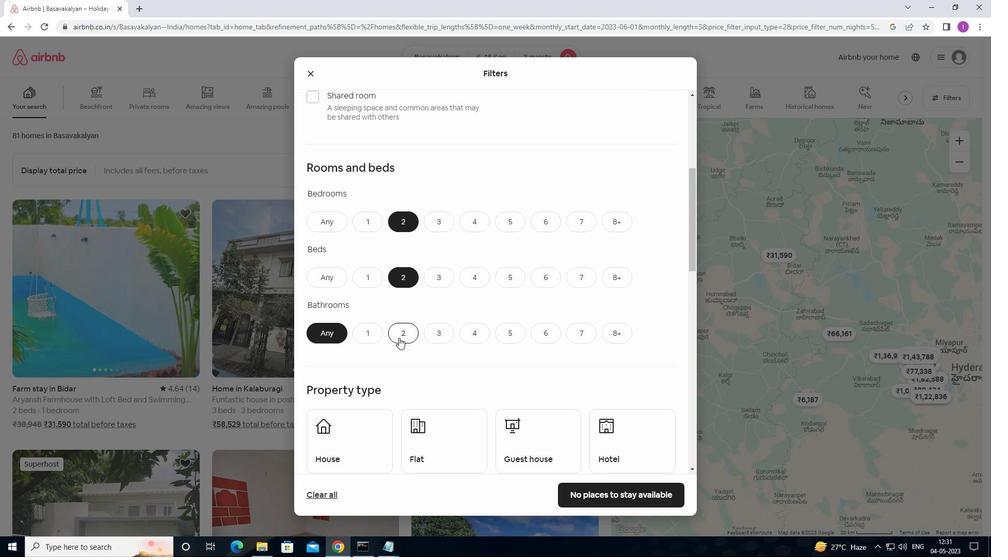 
Action: Mouse pressed left at (399, 337)
Screenshot: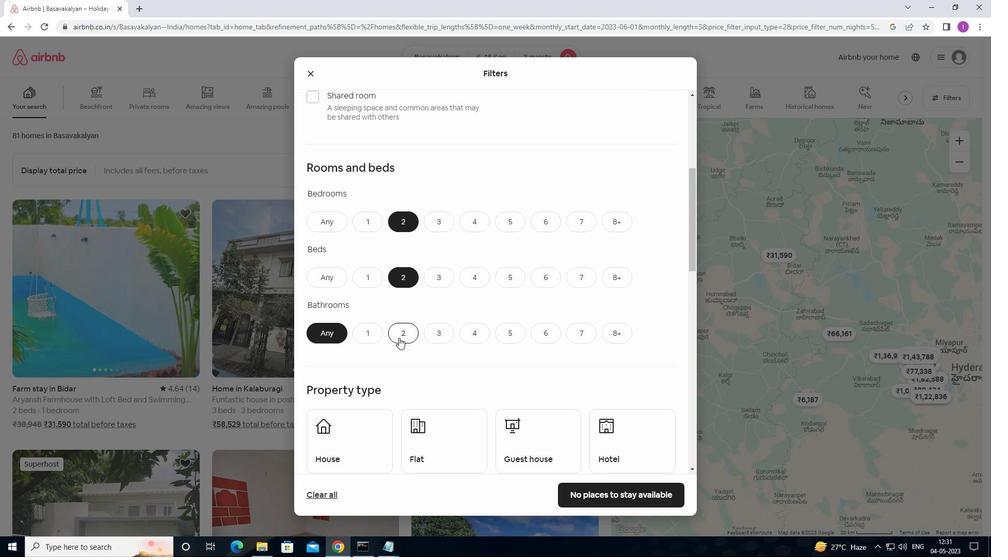 
Action: Mouse moved to (424, 355)
Screenshot: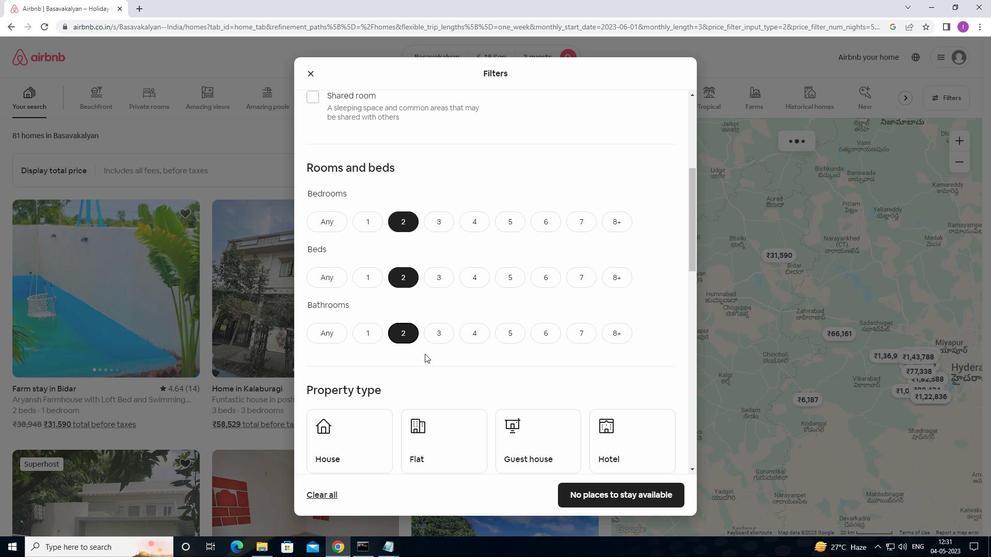 
Action: Mouse scrolled (424, 354) with delta (0, 0)
Screenshot: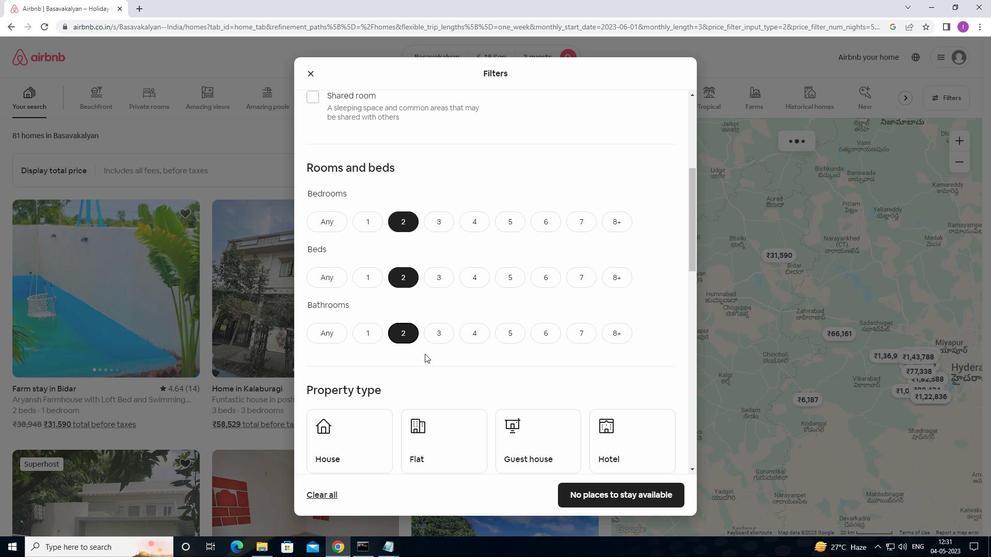 
Action: Mouse moved to (424, 355)
Screenshot: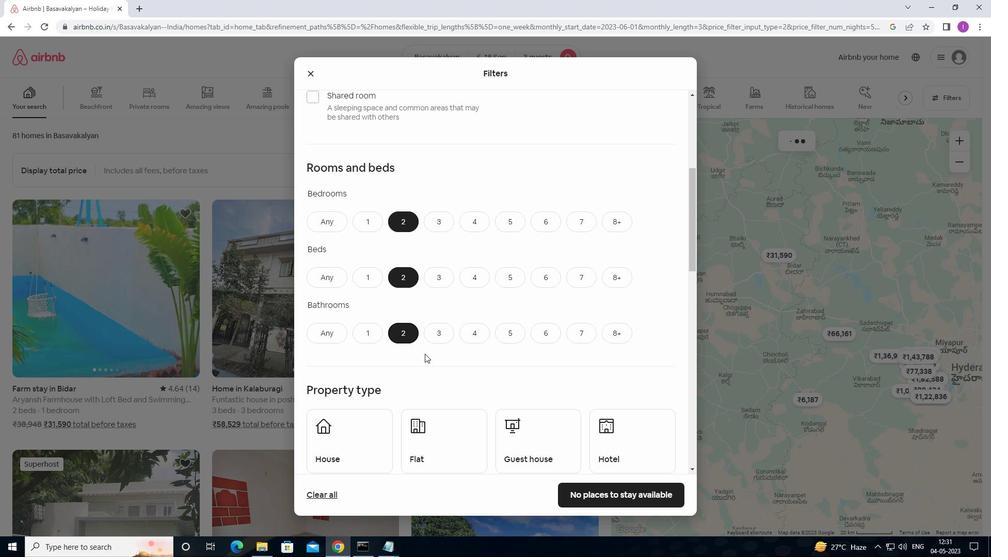 
Action: Mouse scrolled (424, 355) with delta (0, 0)
Screenshot: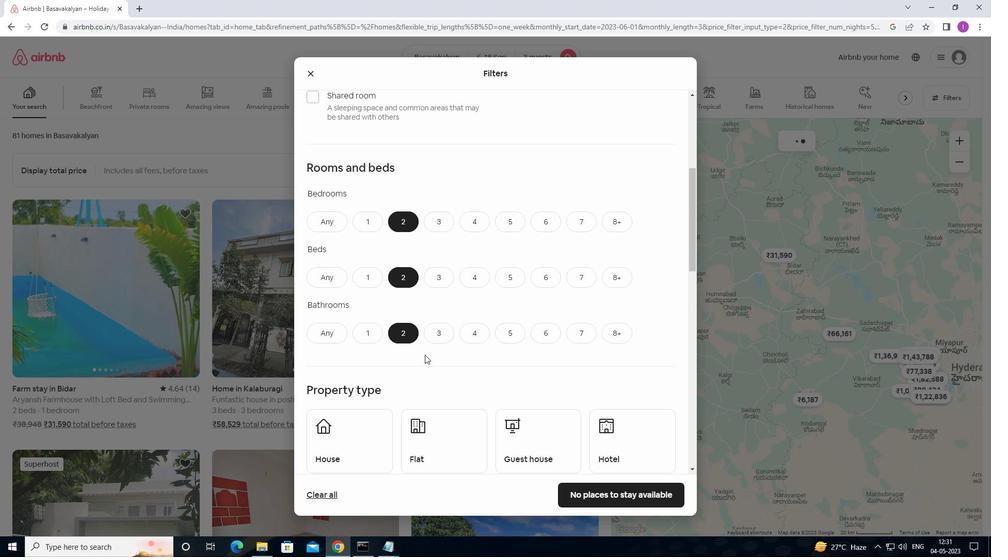 
Action: Mouse moved to (367, 355)
Screenshot: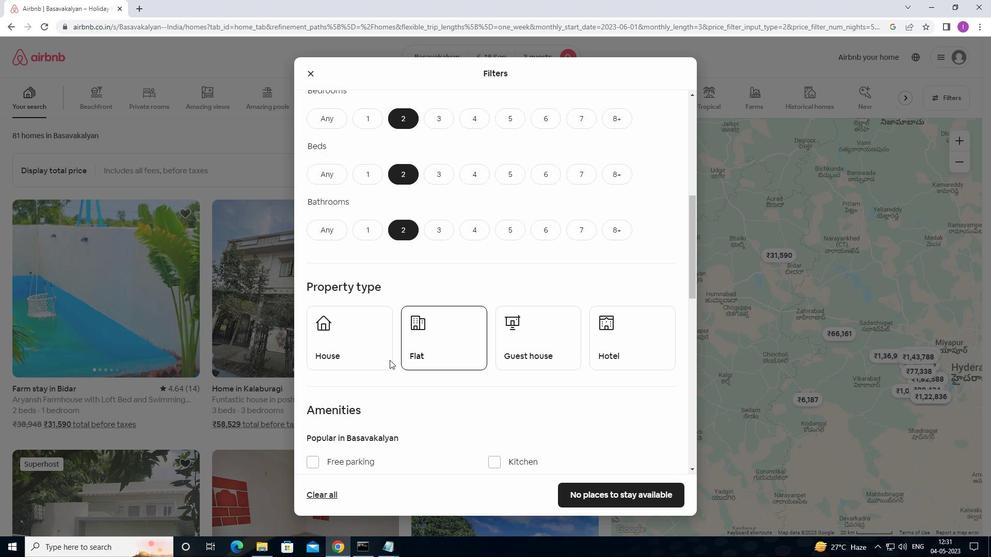 
Action: Mouse pressed left at (367, 355)
Screenshot: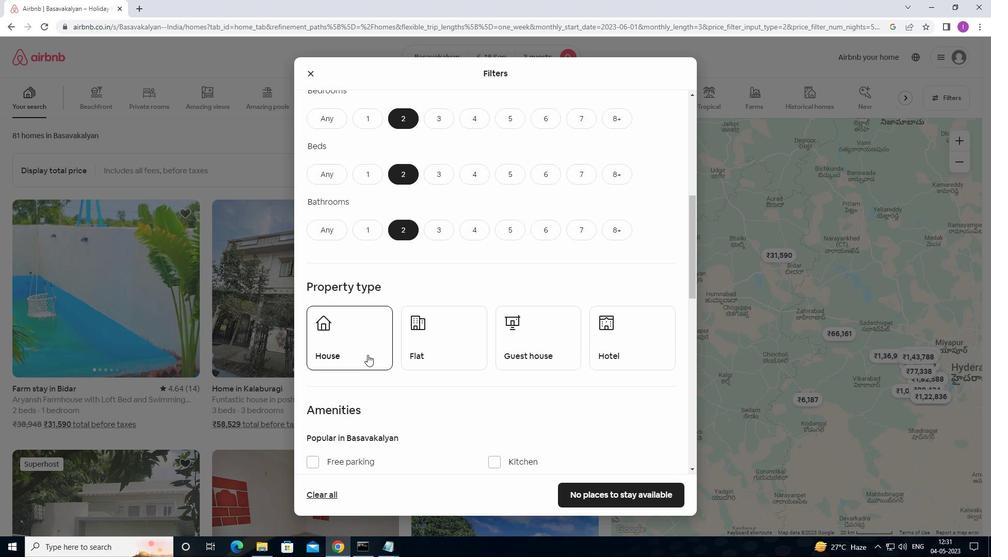 
Action: Mouse moved to (456, 355)
Screenshot: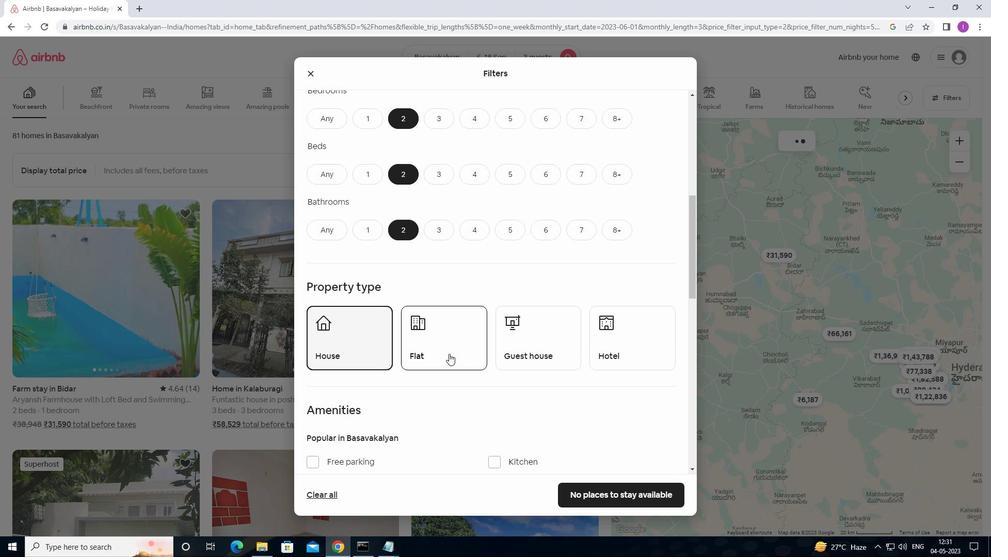 
Action: Mouse pressed left at (456, 355)
Screenshot: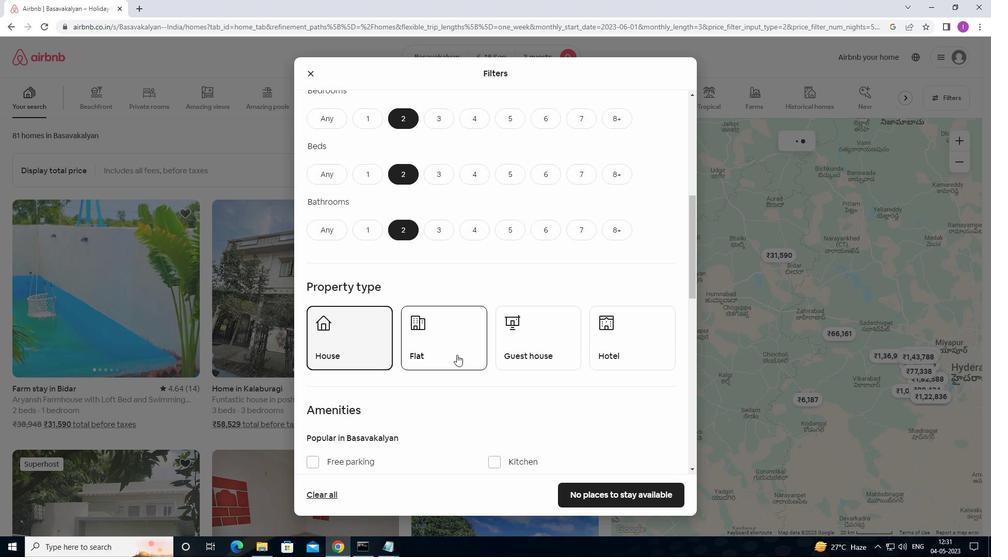 
Action: Mouse moved to (528, 353)
Screenshot: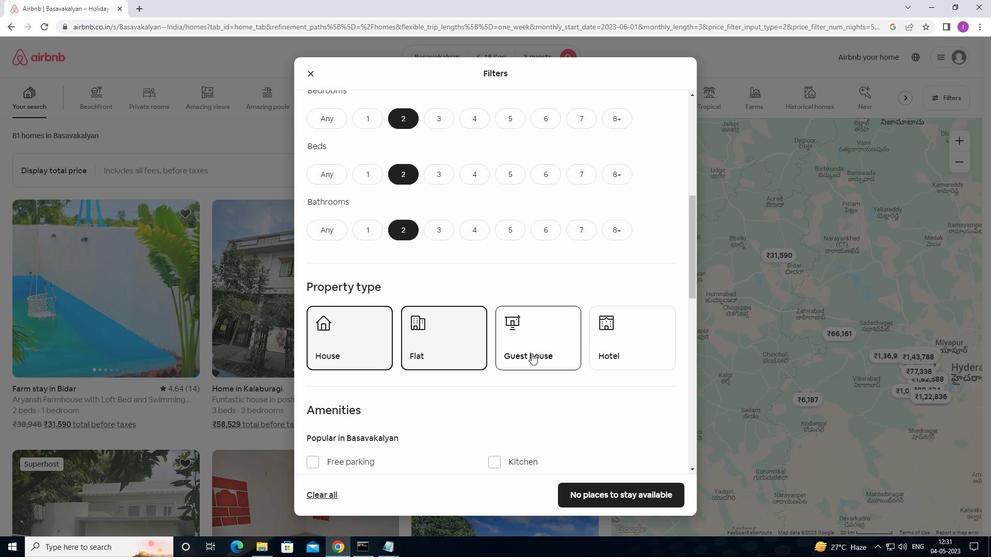 
Action: Mouse pressed left at (528, 353)
Screenshot: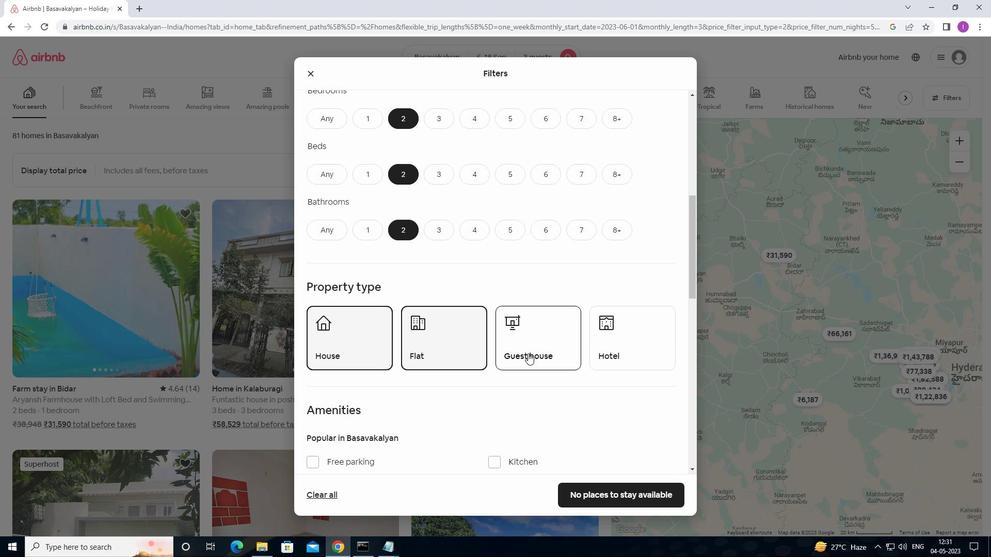 
Action: Mouse moved to (640, 354)
Screenshot: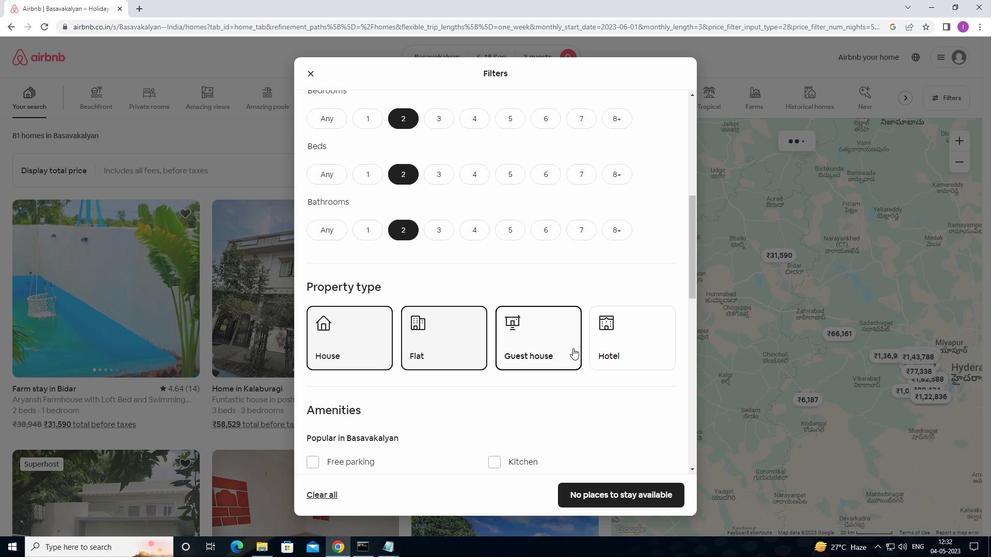 
Action: Mouse pressed left at (640, 354)
Screenshot: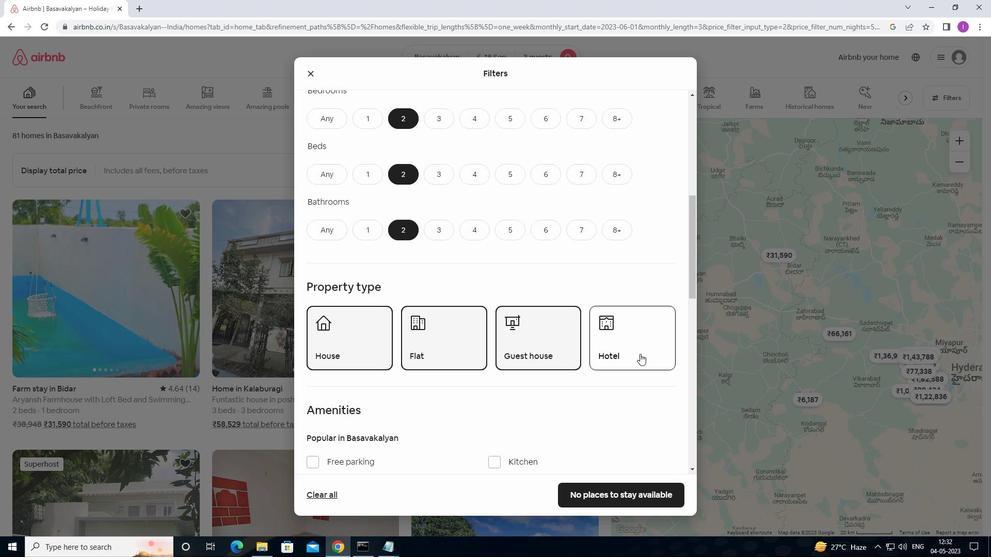 
Action: Mouse moved to (485, 363)
Screenshot: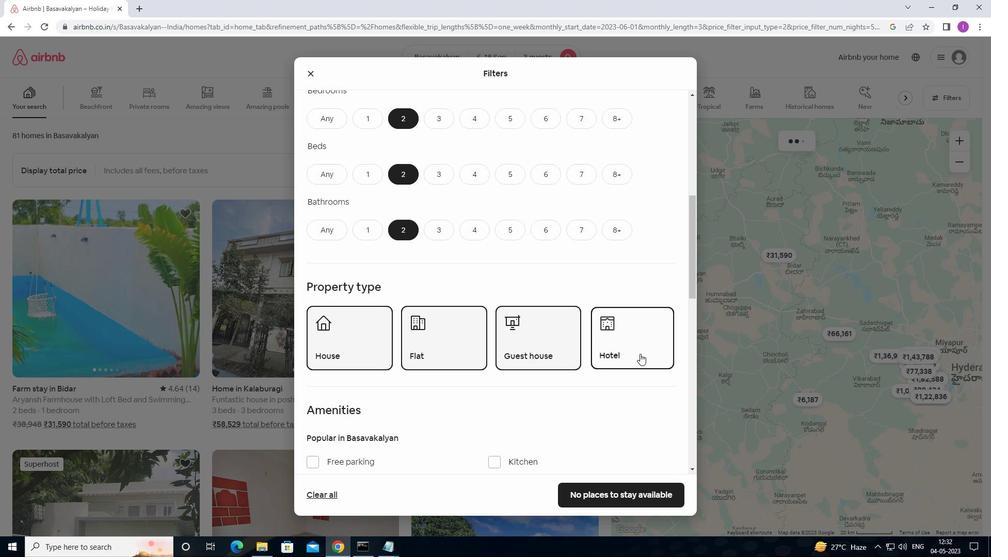 
Action: Mouse scrolled (485, 362) with delta (0, 0)
Screenshot: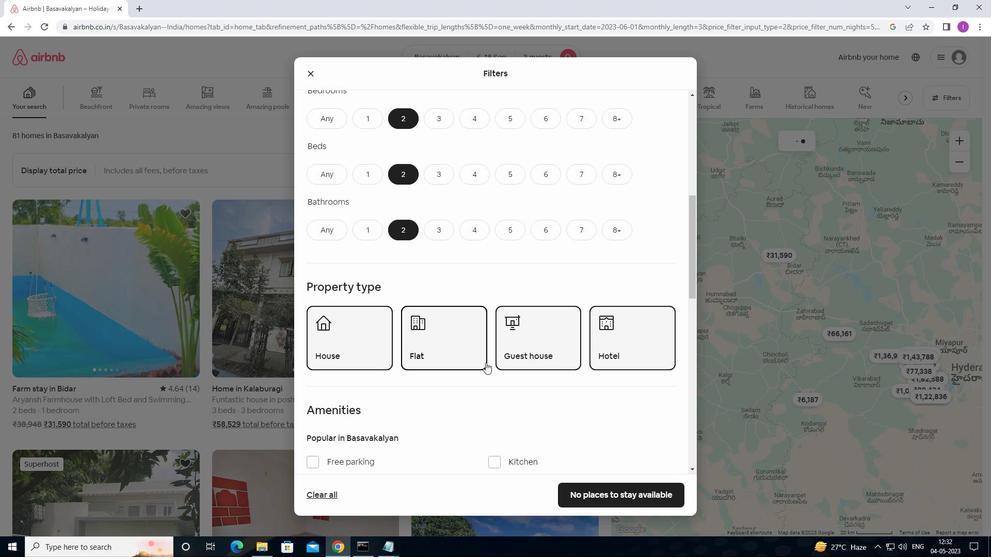 
Action: Mouse scrolled (485, 362) with delta (0, 0)
Screenshot: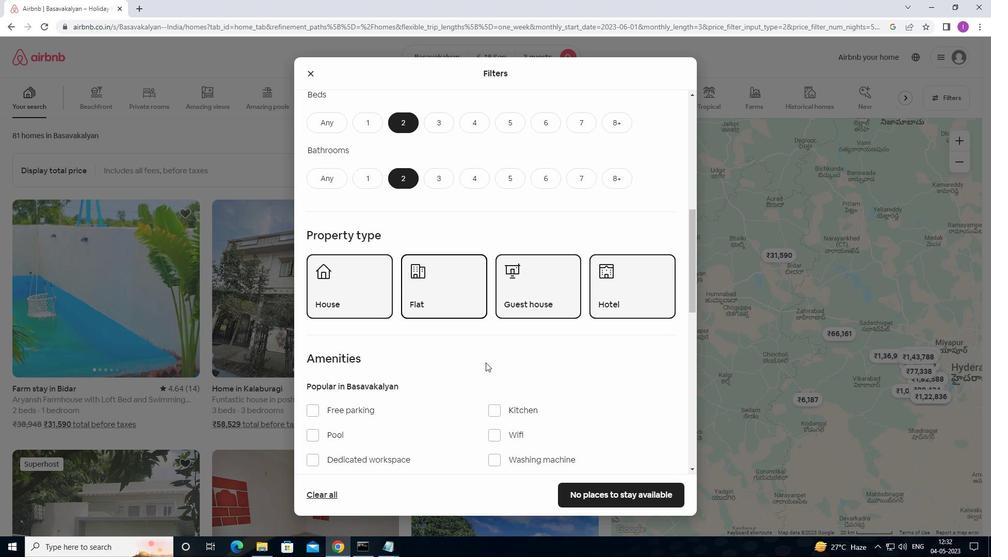
Action: Mouse moved to (485, 363)
Screenshot: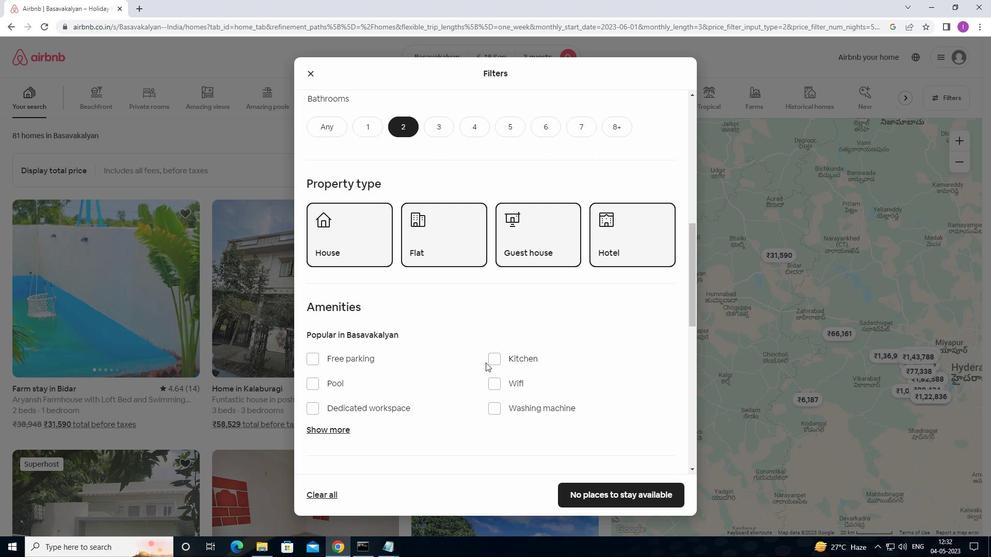 
Action: Mouse scrolled (485, 362) with delta (0, 0)
Screenshot: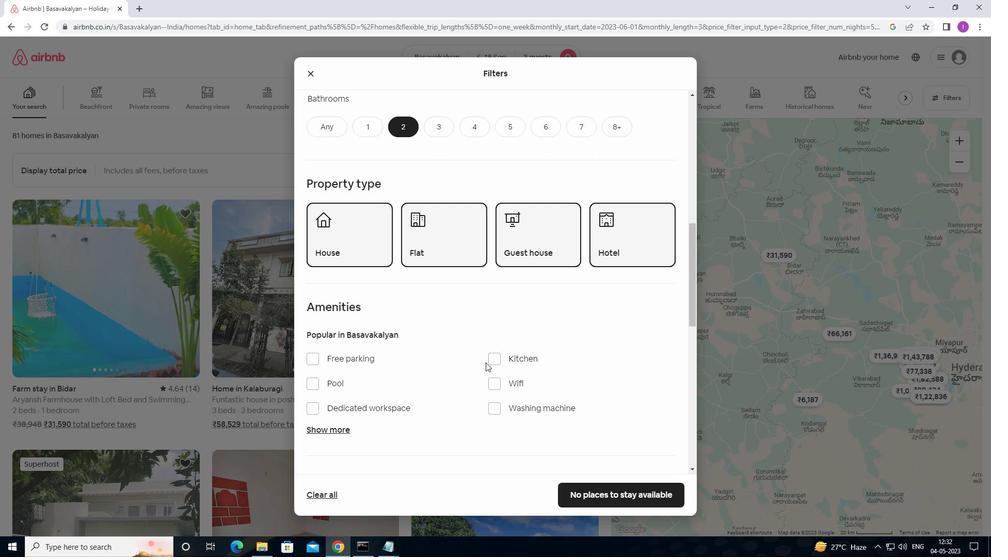 
Action: Mouse scrolled (485, 362) with delta (0, 0)
Screenshot: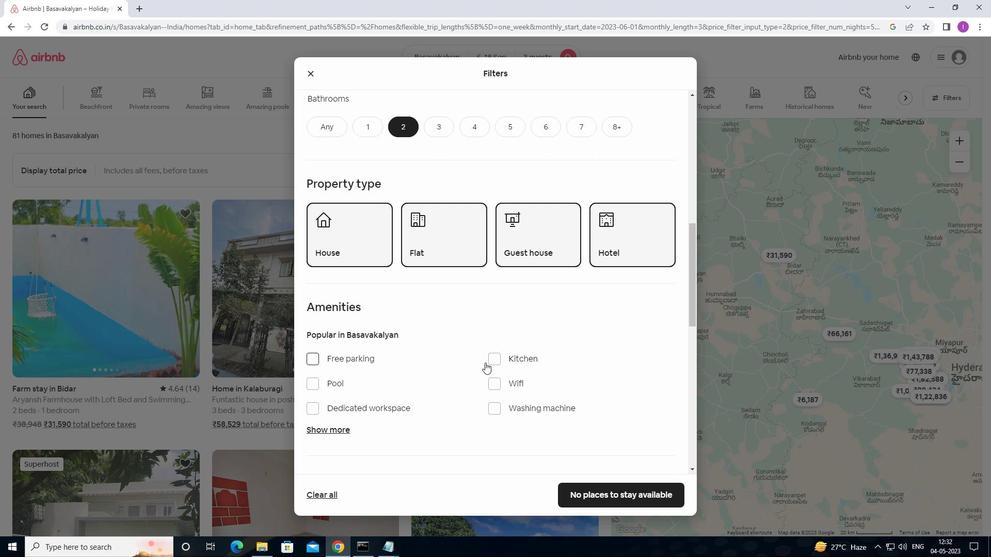 
Action: Mouse moved to (575, 290)
Screenshot: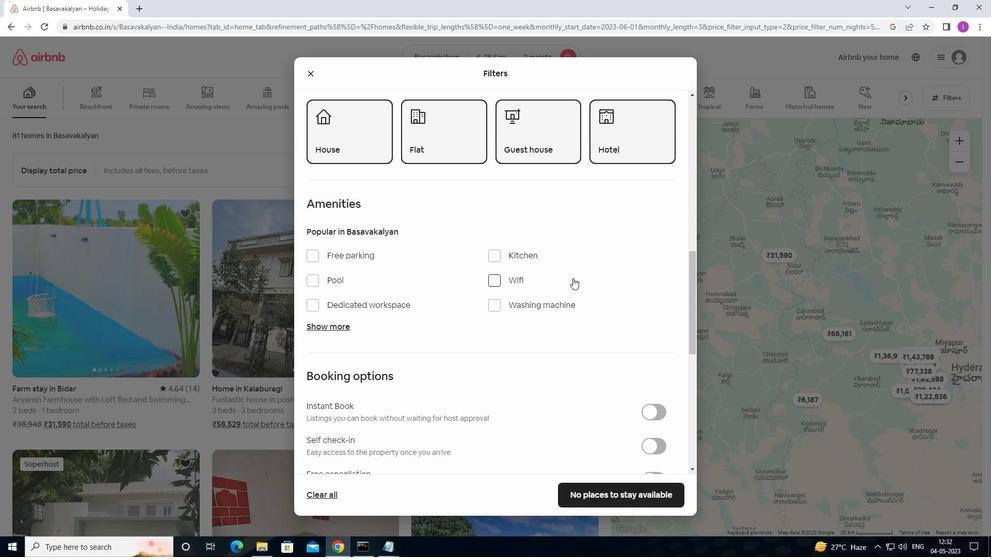 
Action: Mouse scrolled (575, 290) with delta (0, 0)
Screenshot: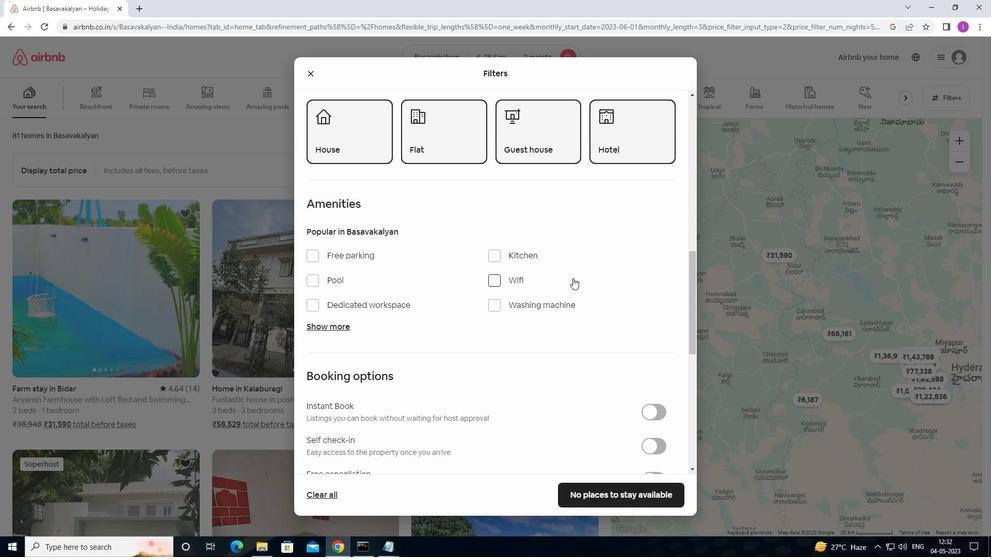 
Action: Mouse moved to (575, 291)
Screenshot: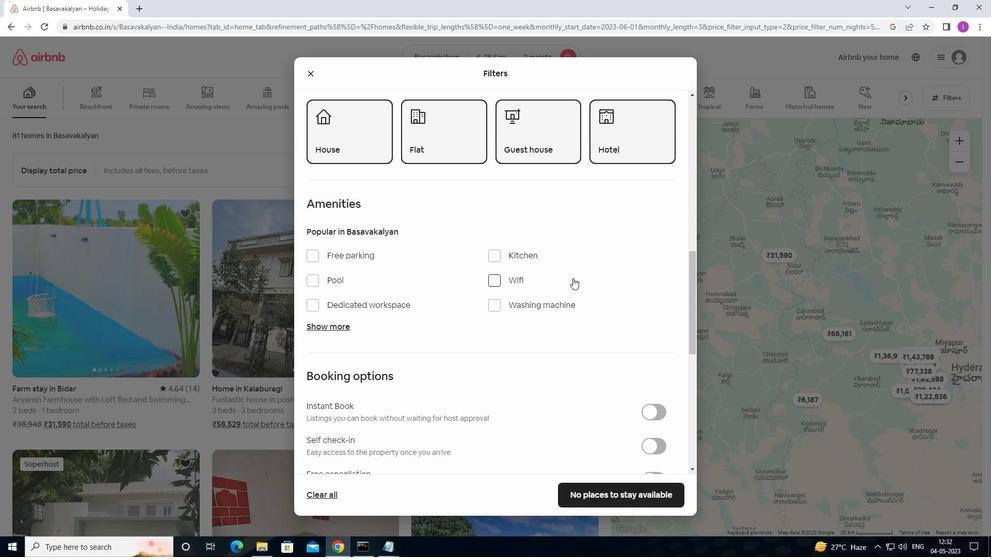 
Action: Mouse scrolled (575, 290) with delta (0, 0)
Screenshot: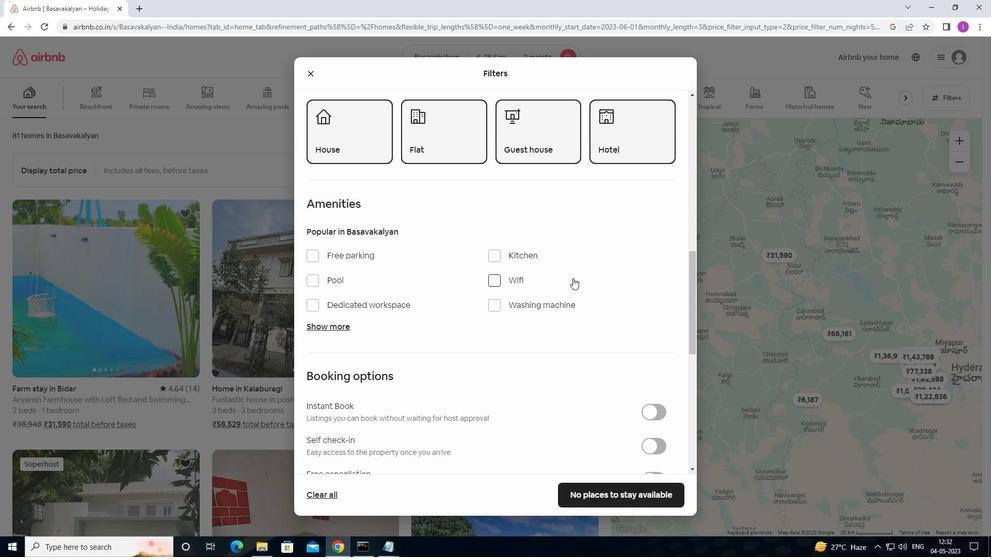 
Action: Mouse moved to (575, 292)
Screenshot: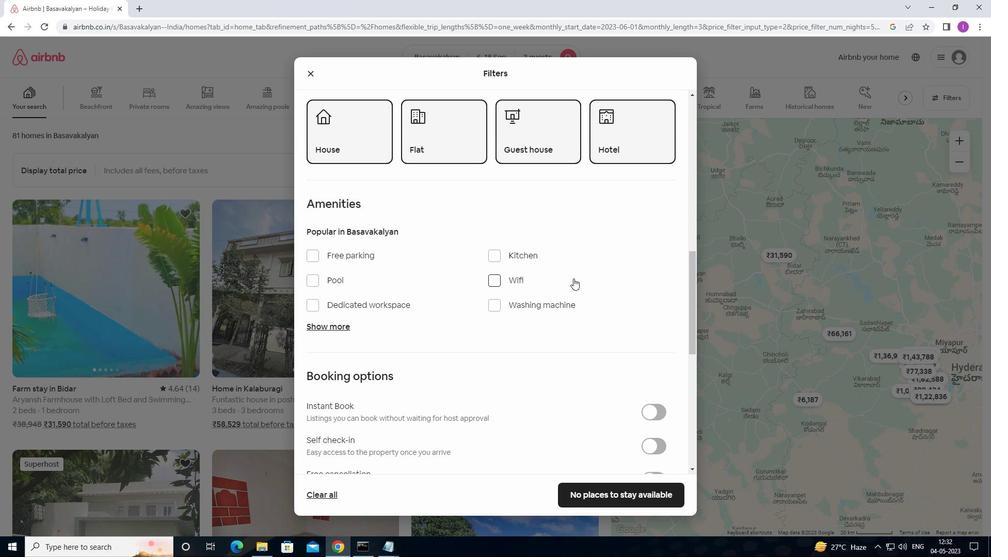 
Action: Mouse scrolled (575, 292) with delta (0, 0)
Screenshot: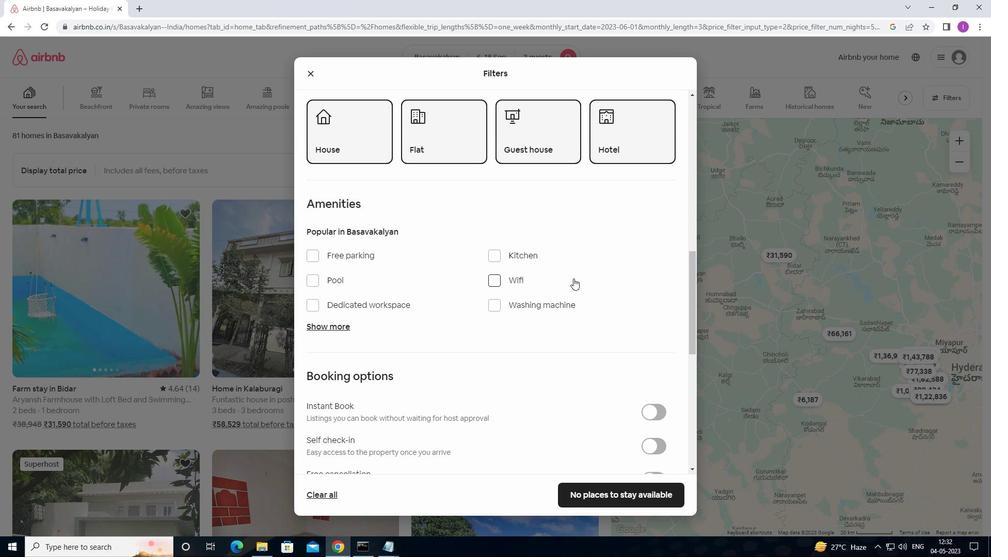 
Action: Mouse scrolled (575, 292) with delta (0, 0)
Screenshot: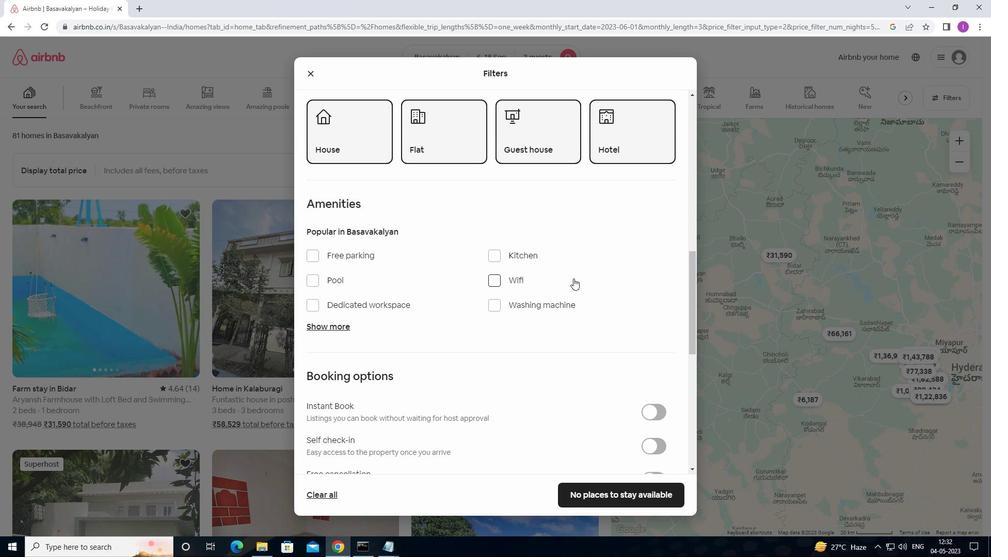 
Action: Mouse moved to (658, 241)
Screenshot: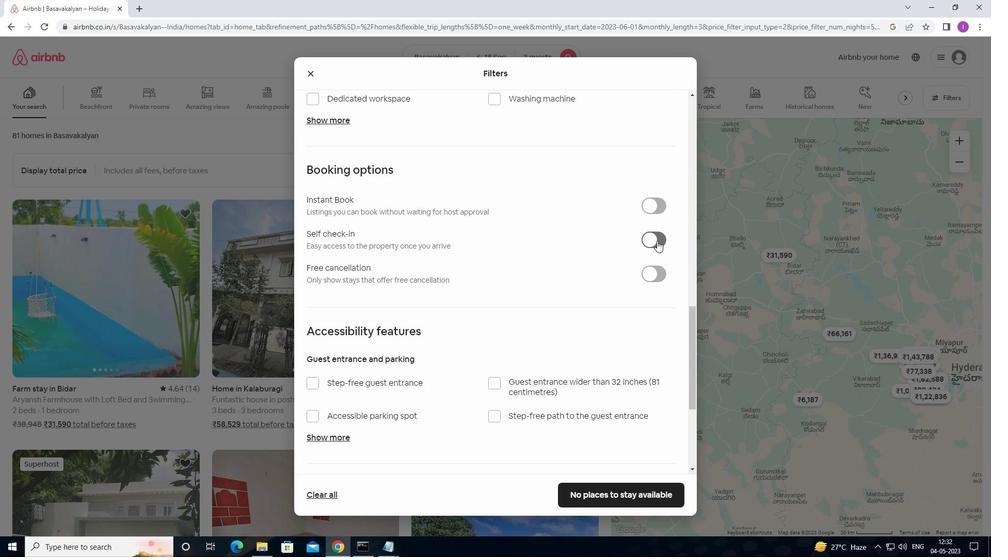 
Action: Mouse pressed left at (658, 241)
Screenshot: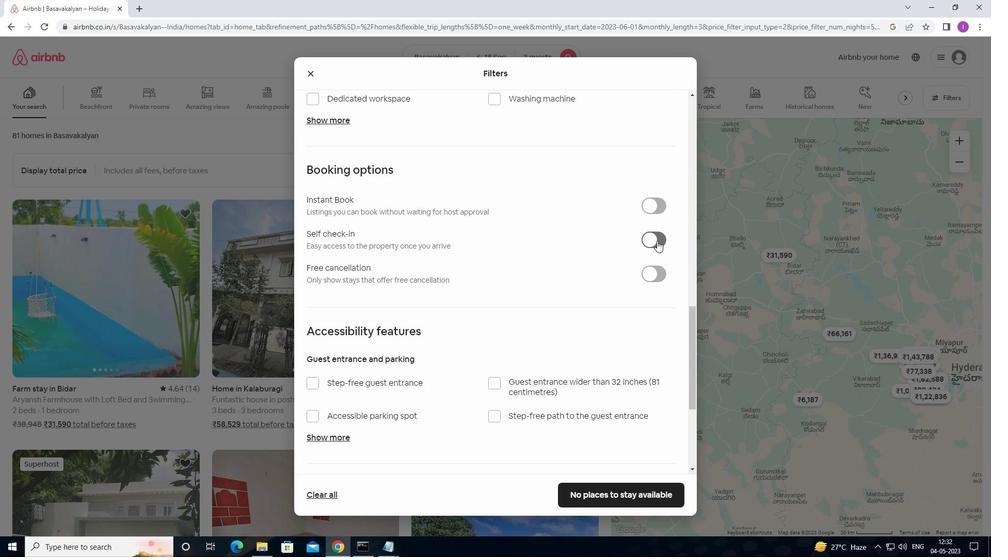 
Action: Mouse moved to (530, 342)
Screenshot: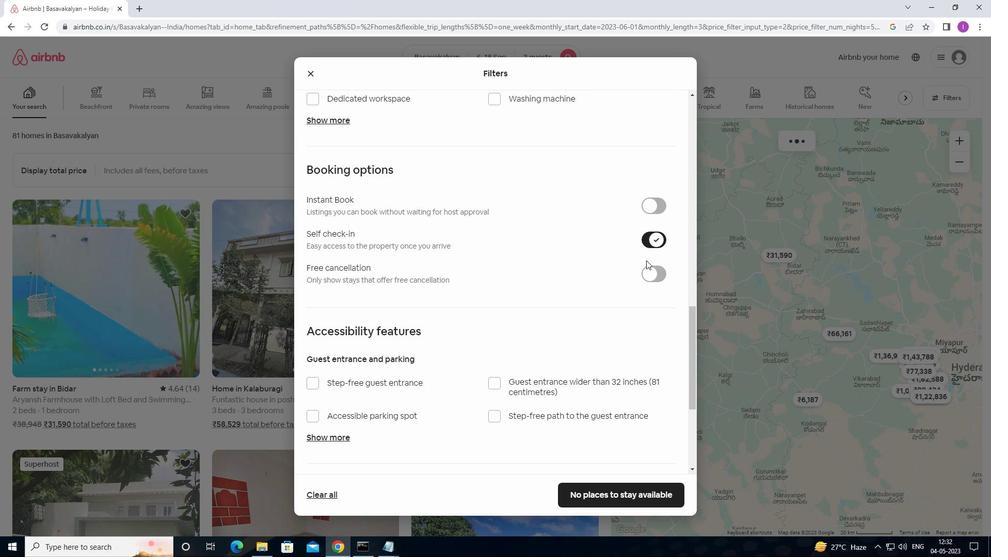 
Action: Mouse scrolled (530, 341) with delta (0, 0)
Screenshot: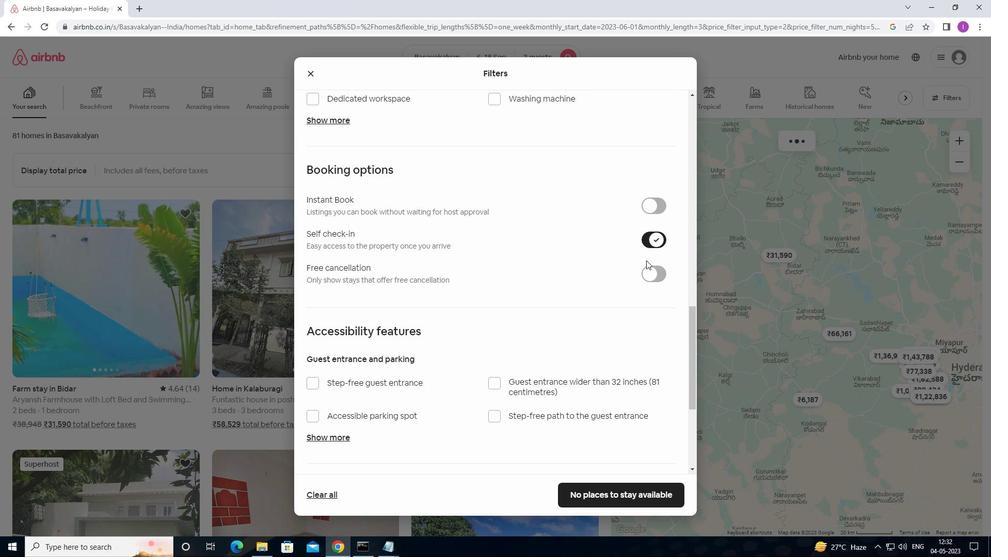 
Action: Mouse moved to (530, 342)
Screenshot: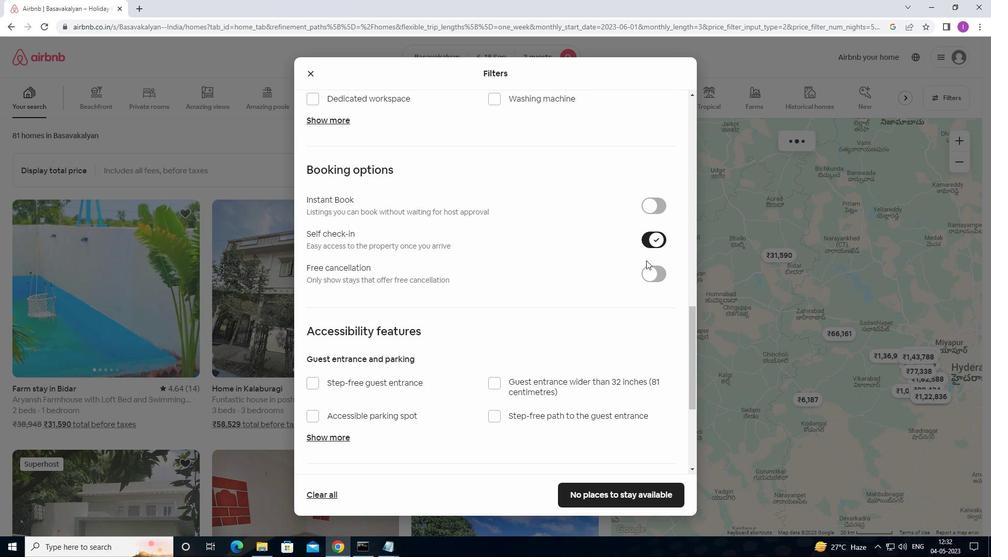 
Action: Mouse scrolled (530, 342) with delta (0, 0)
Screenshot: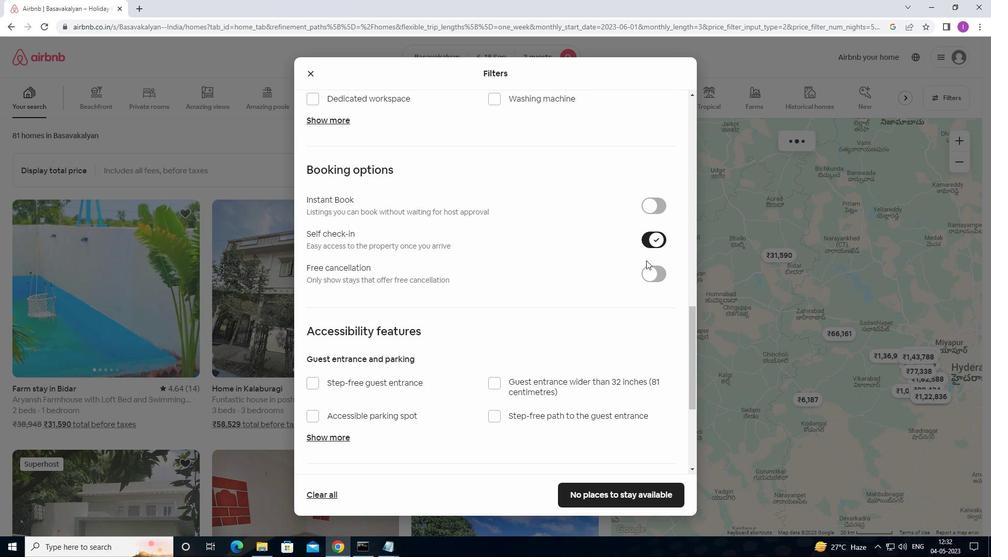 
Action: Mouse scrolled (530, 342) with delta (0, 0)
Screenshot: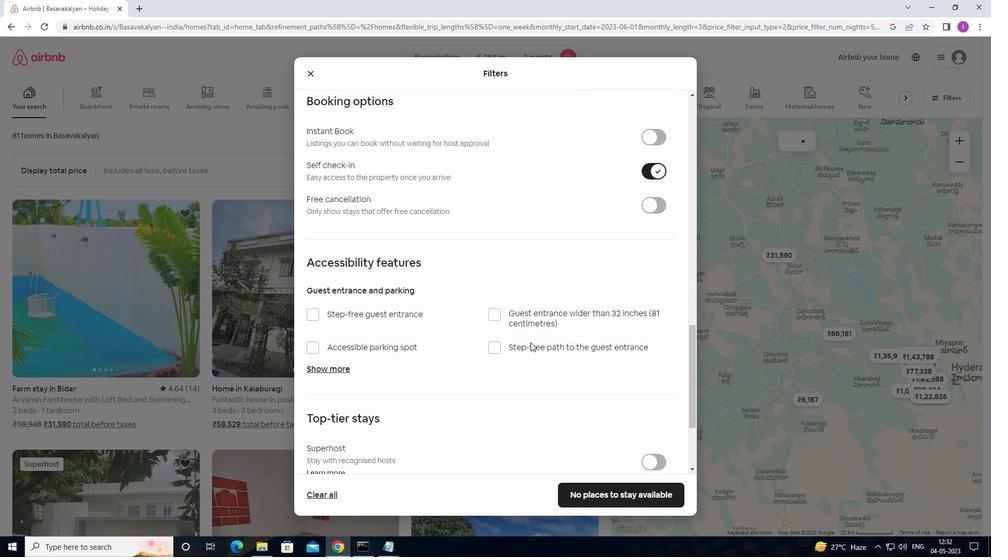 
Action: Mouse moved to (530, 343)
Screenshot: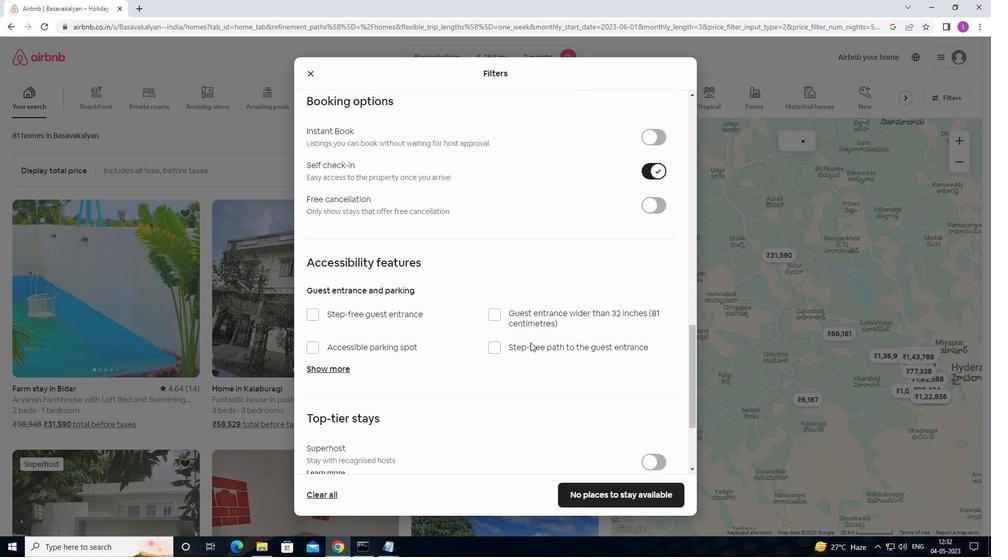 
Action: Mouse scrolled (530, 343) with delta (0, 0)
Screenshot: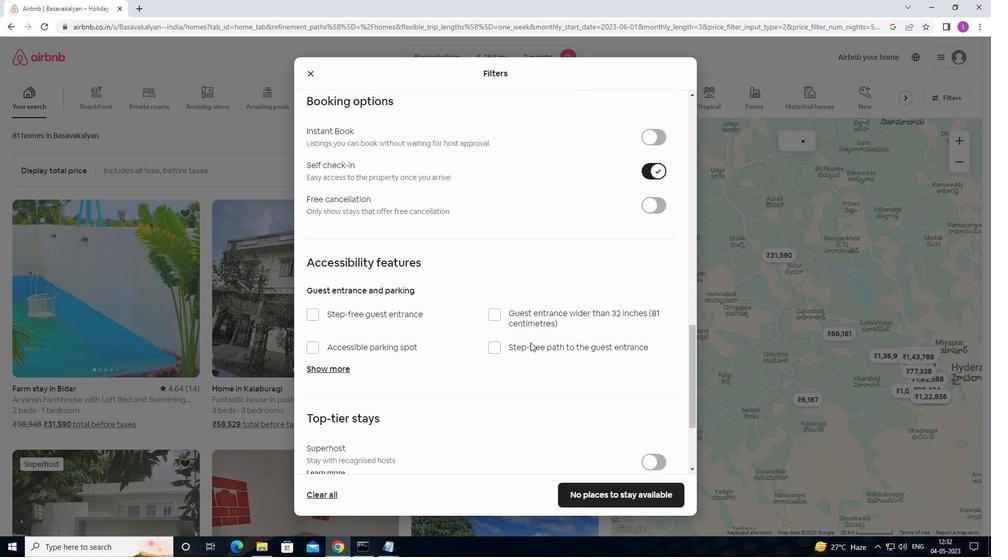 
Action: Mouse moved to (530, 347)
Screenshot: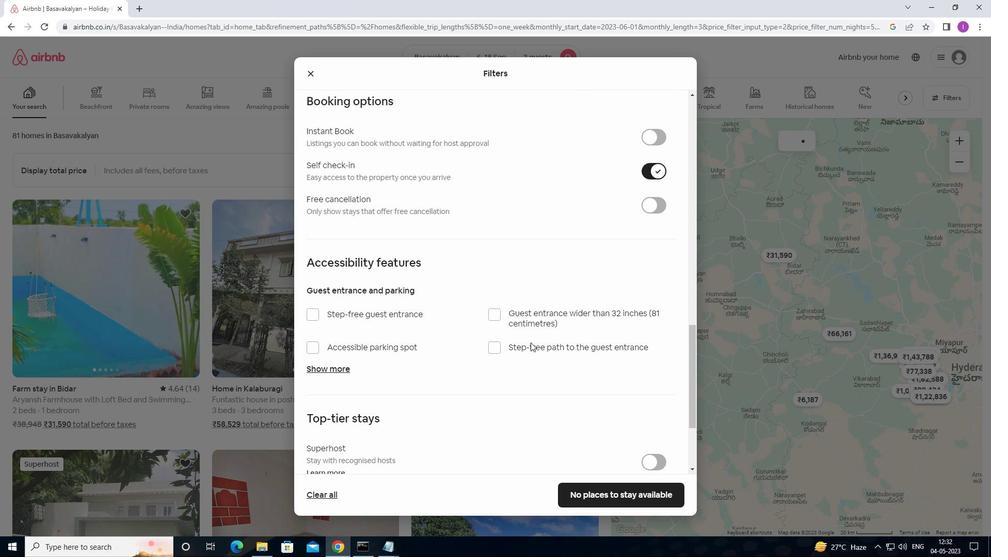 
Action: Mouse scrolled (530, 347) with delta (0, 0)
Screenshot: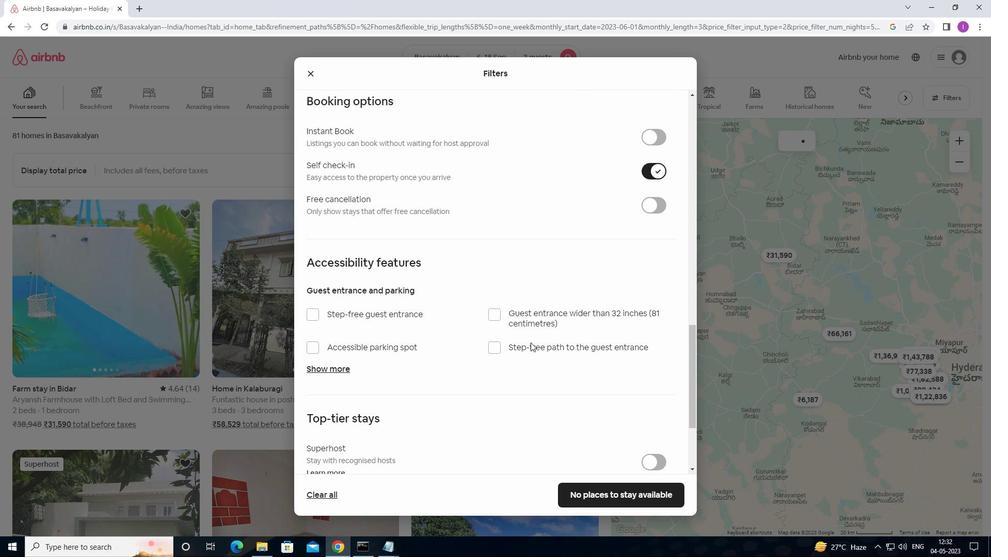 
Action: Mouse moved to (530, 349)
Screenshot: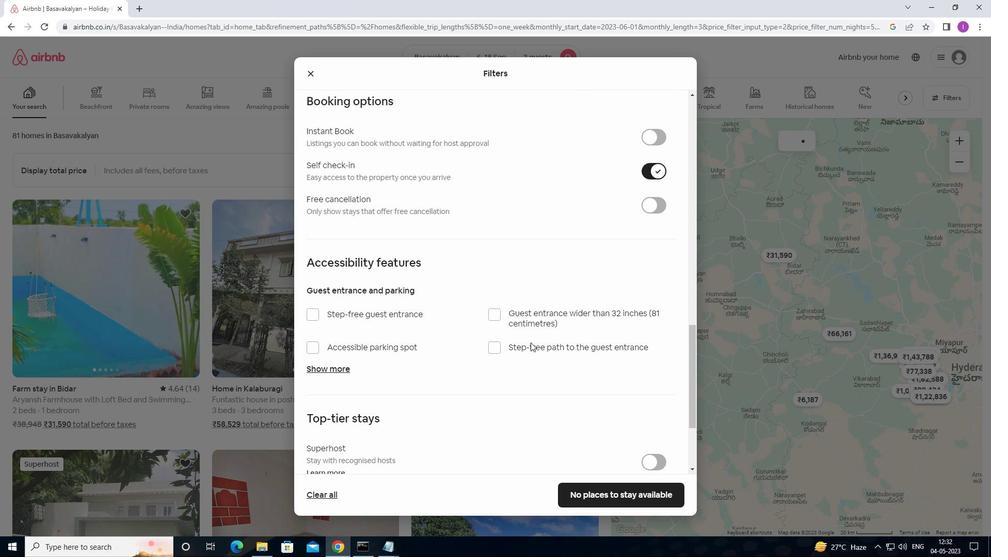
Action: Mouse scrolled (530, 348) with delta (0, 0)
Screenshot: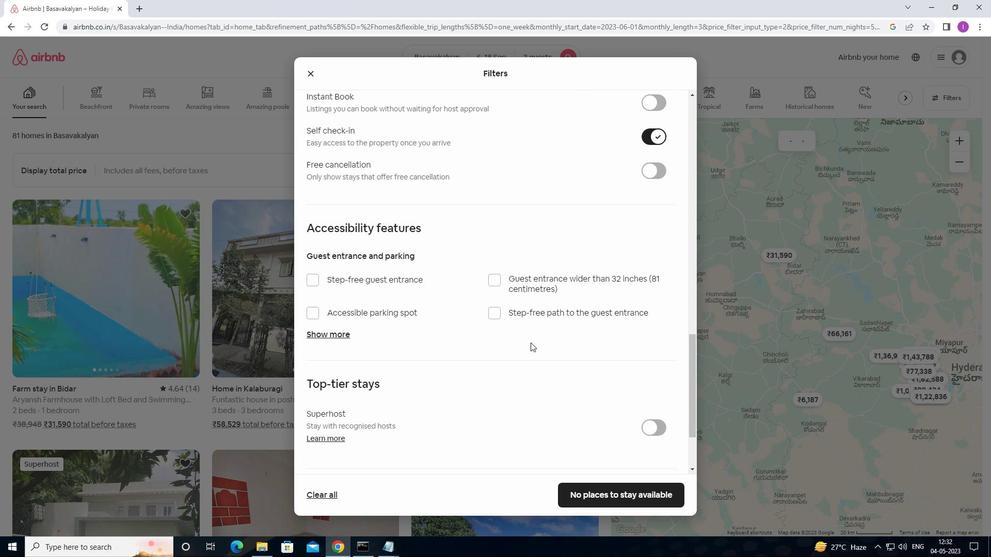 
Action: Mouse scrolled (530, 348) with delta (0, 0)
Screenshot: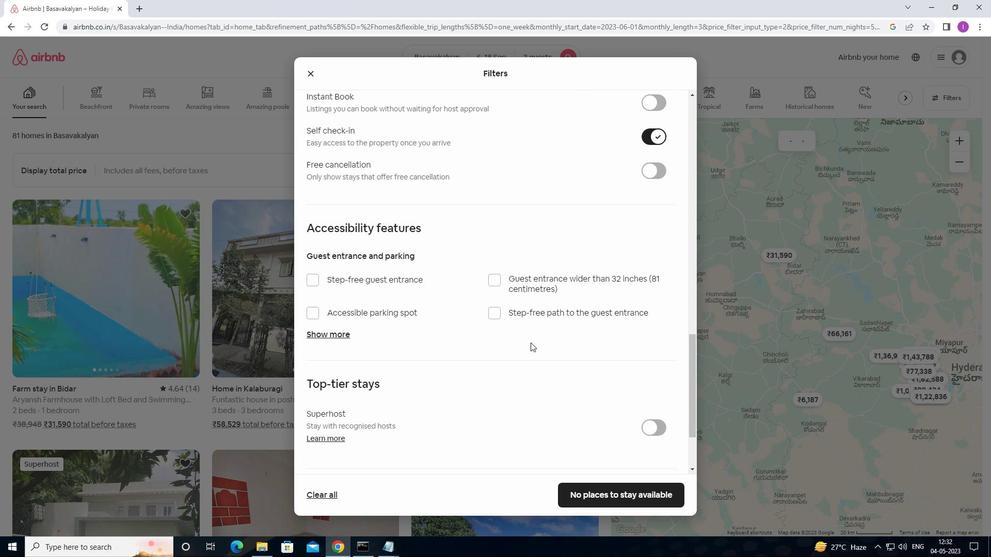 
Action: Mouse scrolled (530, 348) with delta (0, 0)
Screenshot: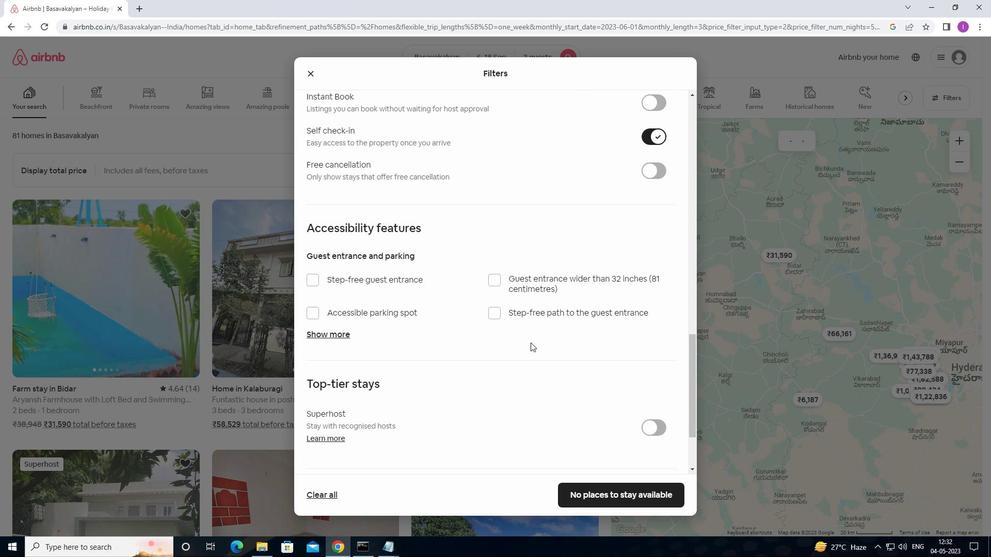 
Action: Mouse moved to (530, 356)
Screenshot: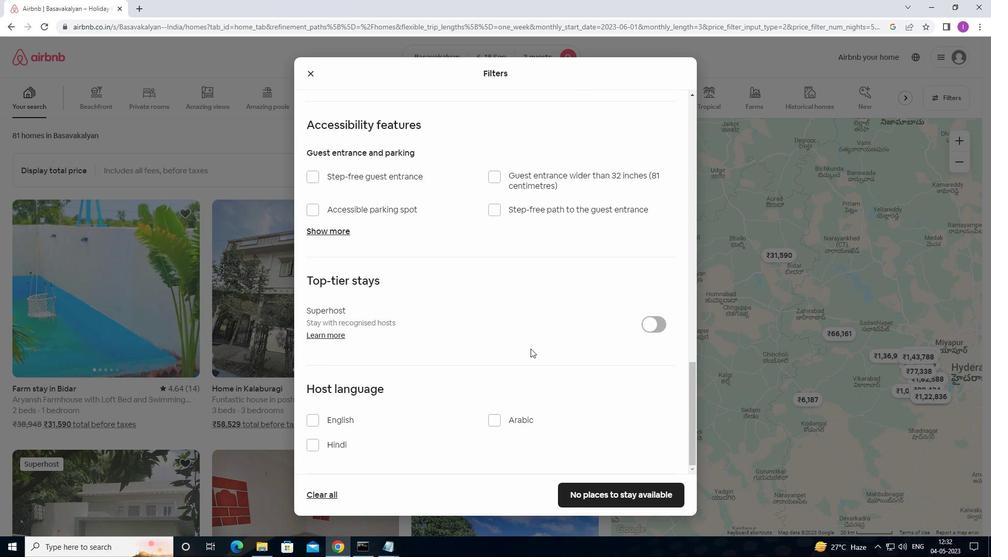 
Action: Mouse scrolled (530, 355) with delta (0, 0)
Screenshot: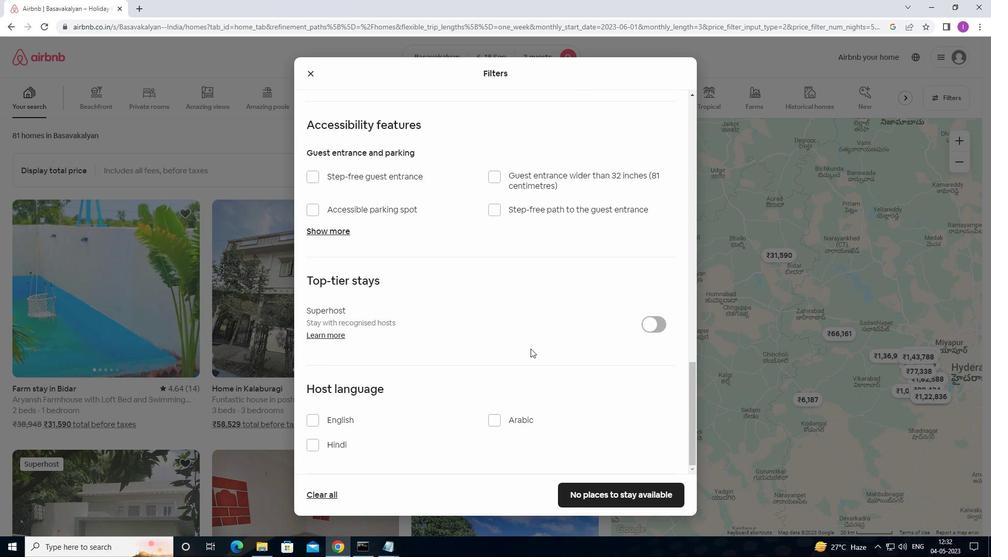 
Action: Mouse moved to (530, 357)
Screenshot: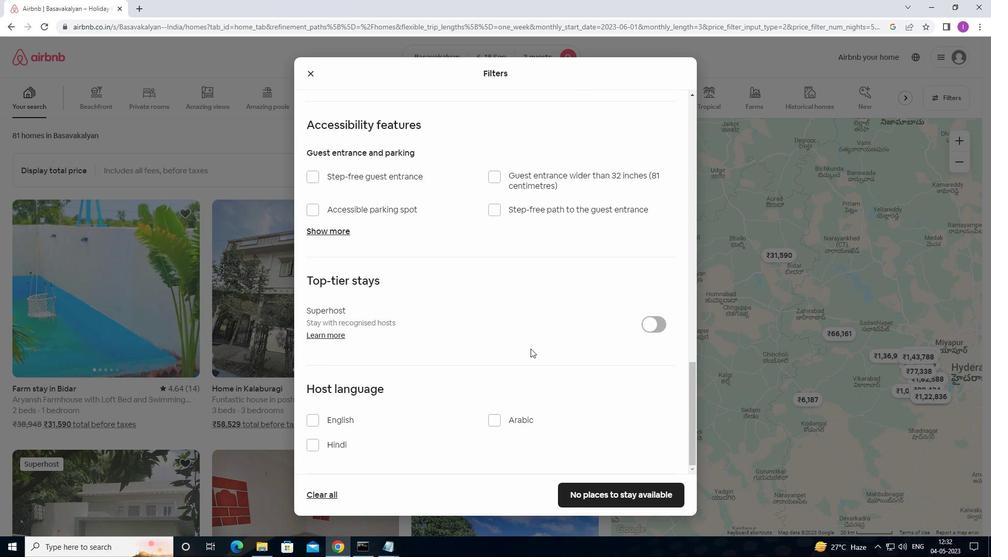 
Action: Mouse scrolled (530, 356) with delta (0, 0)
Screenshot: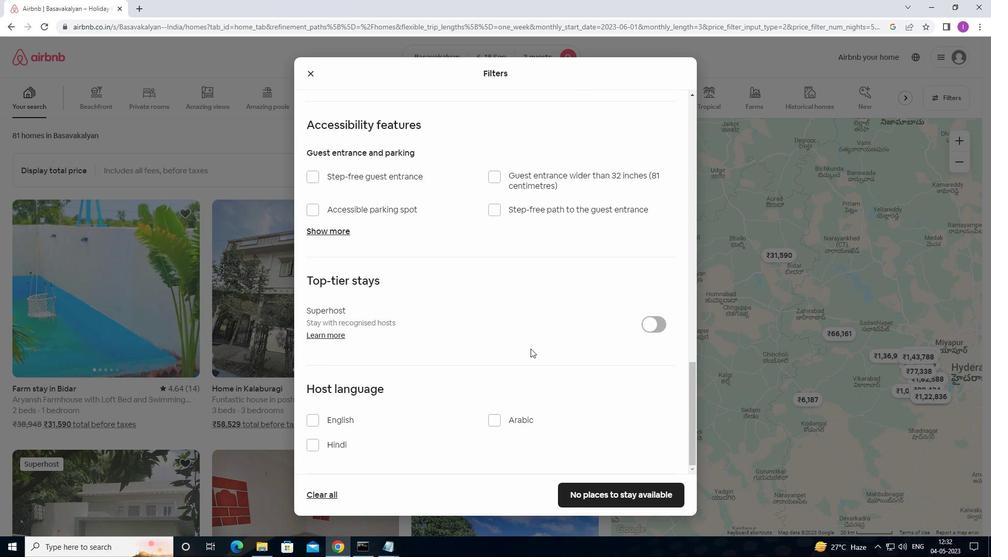 
Action: Mouse moved to (531, 359)
Screenshot: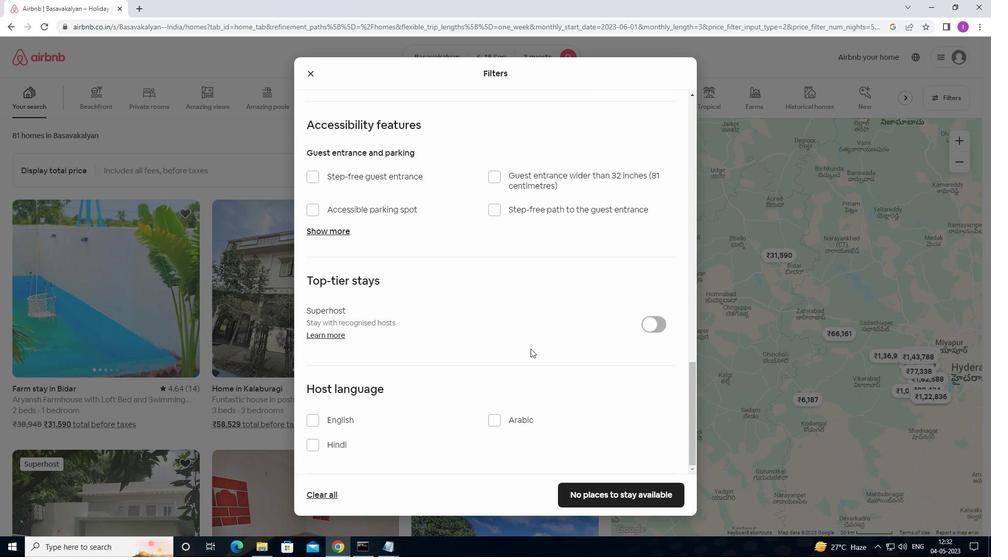 
Action: Mouse scrolled (531, 358) with delta (0, 0)
Screenshot: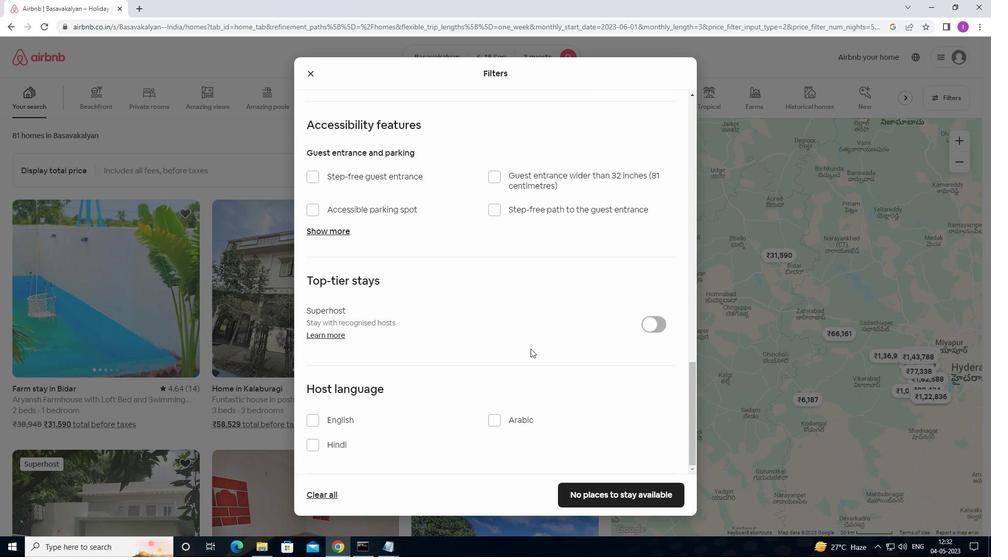 
Action: Mouse scrolled (531, 358) with delta (0, 0)
Screenshot: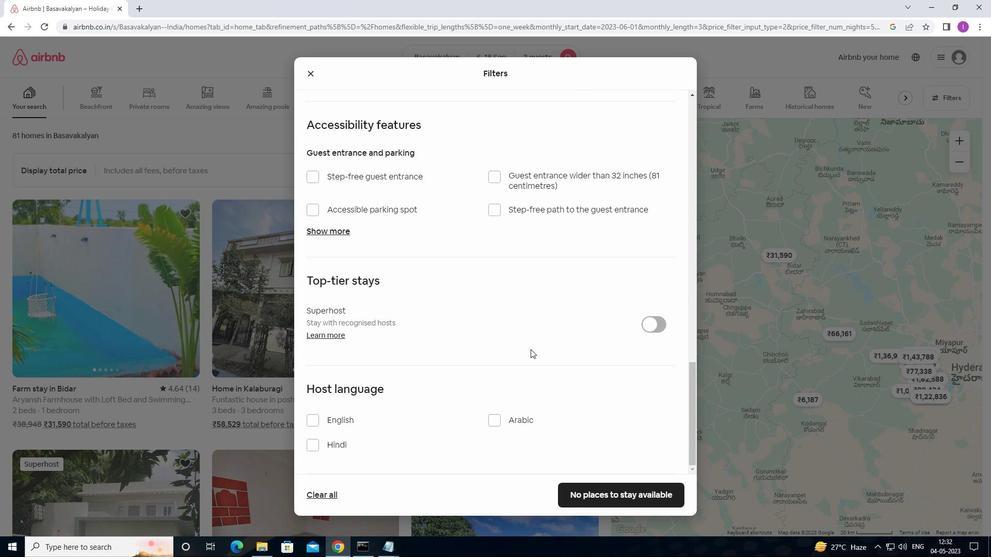 
Action: Mouse moved to (314, 422)
Screenshot: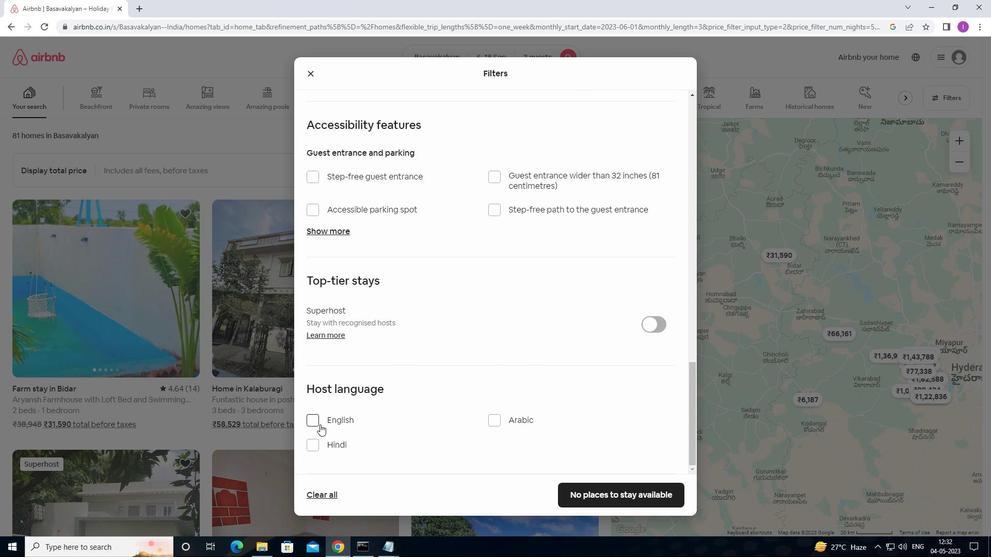 
Action: Mouse pressed left at (314, 422)
Screenshot: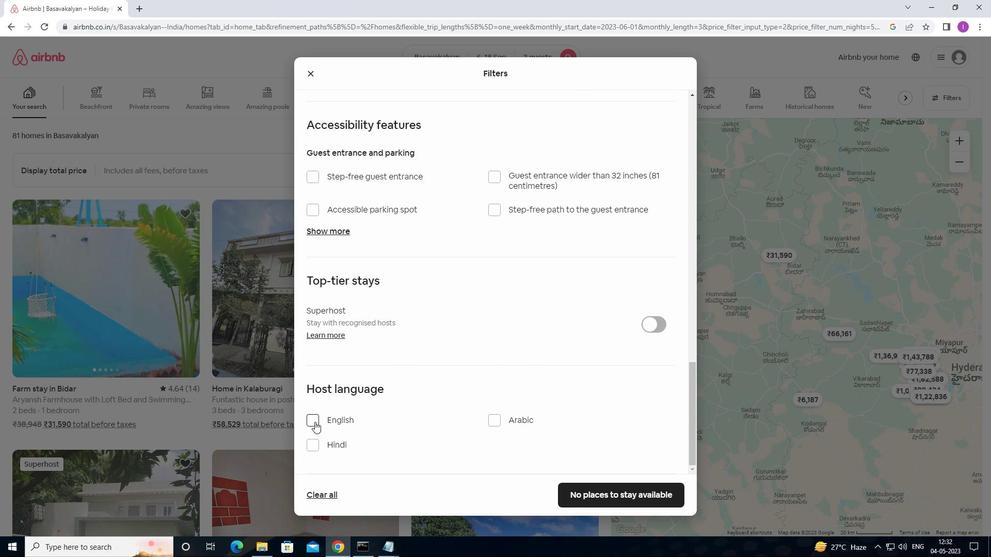 
Action: Mouse moved to (597, 489)
Screenshot: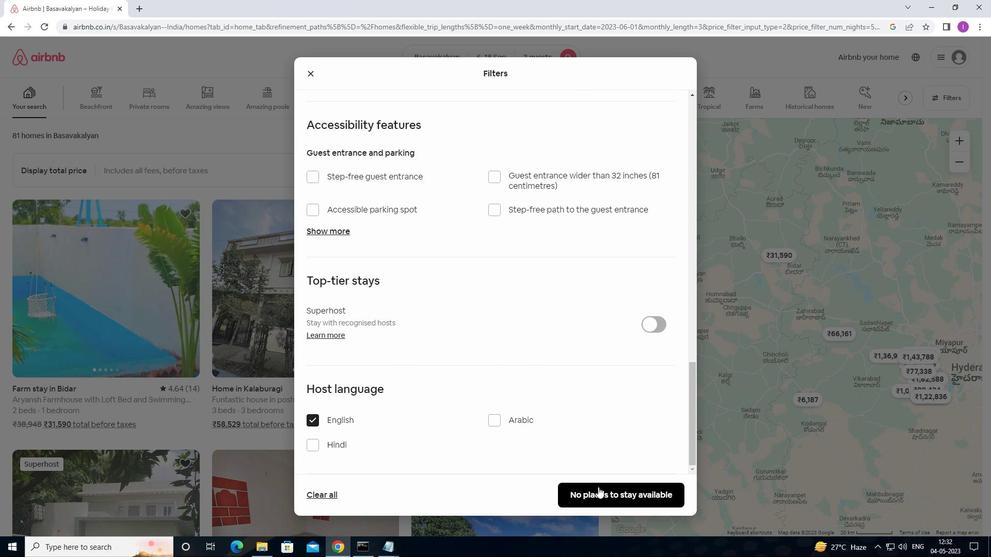 
Action: Mouse pressed left at (597, 489)
Screenshot: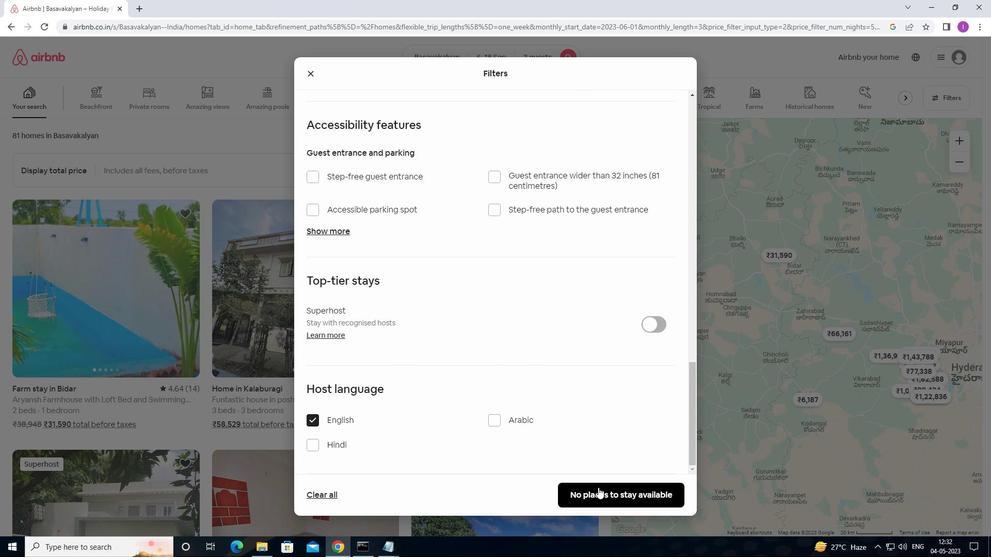 
Action: Mouse moved to (857, 466)
Screenshot: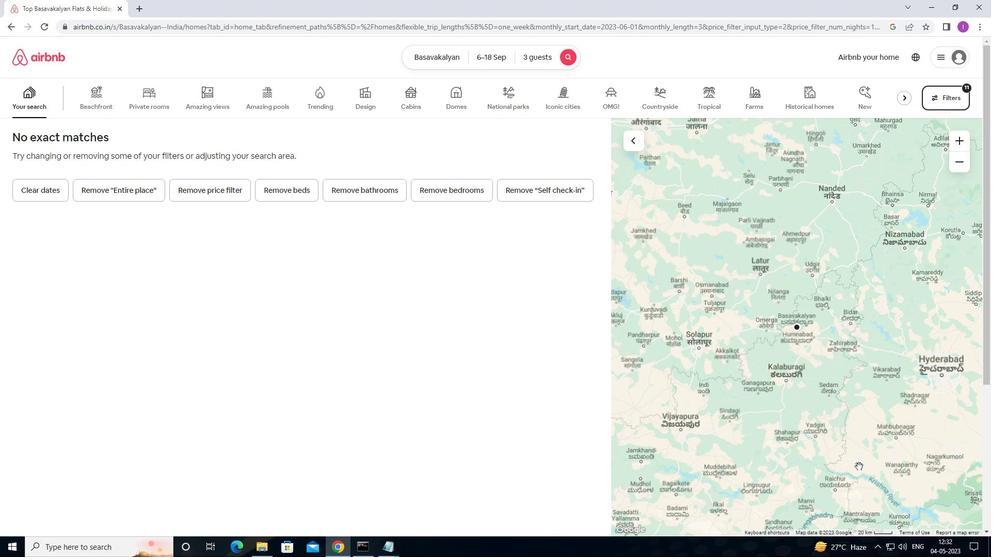 
Action: Key pressed <Key.f8>
Screenshot: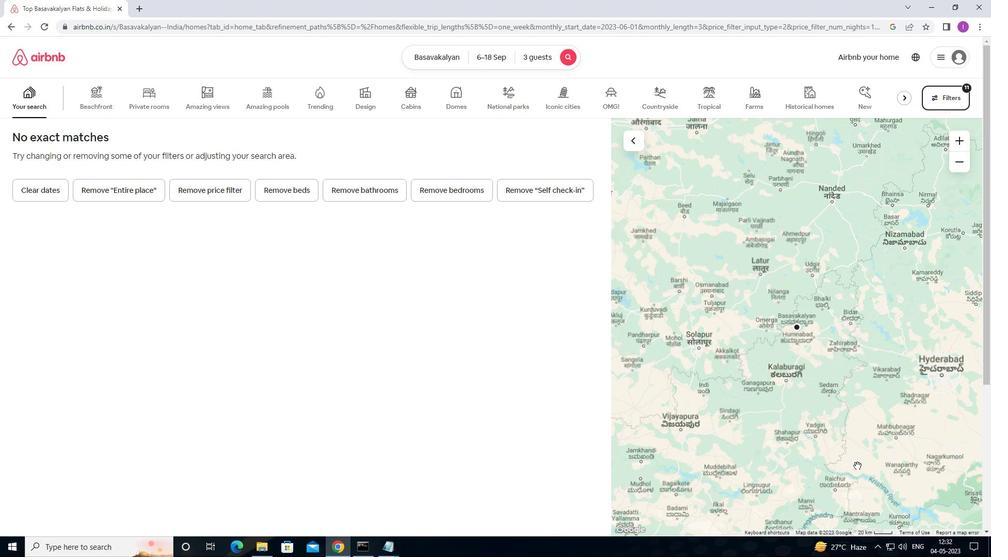 
